 Task: Add Attachment from computer to Card Card0000000033 in Board Board0000000009 in Workspace WS0000000003 in Trello. Add Cover Purple to Card Card0000000033 in Board Board0000000009 in Workspace WS0000000003 in Trello. Add "Move Card To …" Button titled Button0000000033 to "top" of the list "To Do" to Card Card0000000033 in Board Board0000000009 in Workspace WS0000000003 in Trello. Add Description DS0000000033 to Card Card0000000033 in Board Board0000000009 in Workspace WS0000000003 in Trello. Add Comment CM0000000033 to Card Card0000000033 in Board Board0000000009 in Workspace WS0000000003 in Trello
Action: Mouse moved to (528, 27)
Screenshot: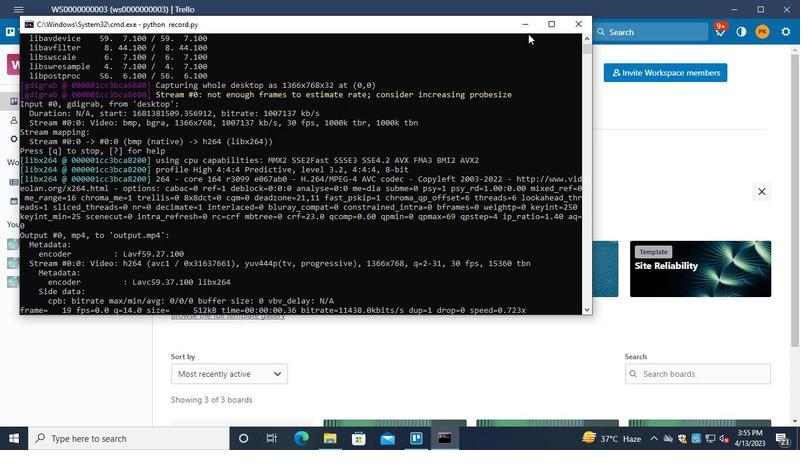 
Action: Mouse pressed left at (528, 27)
Screenshot: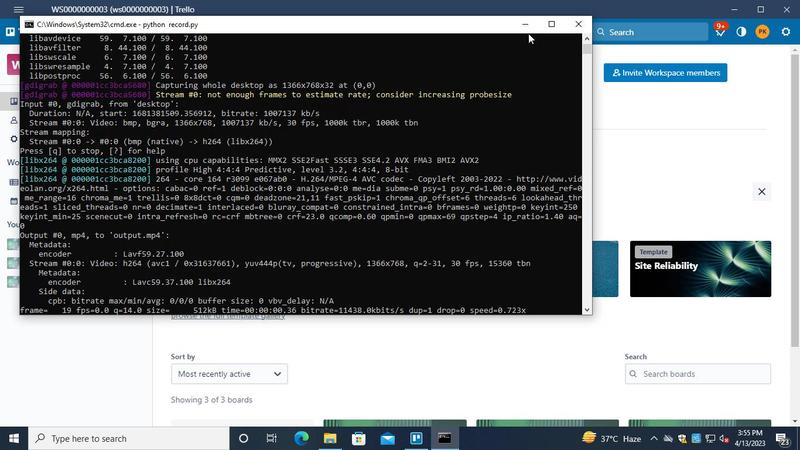 
Action: Mouse moved to (69, 284)
Screenshot: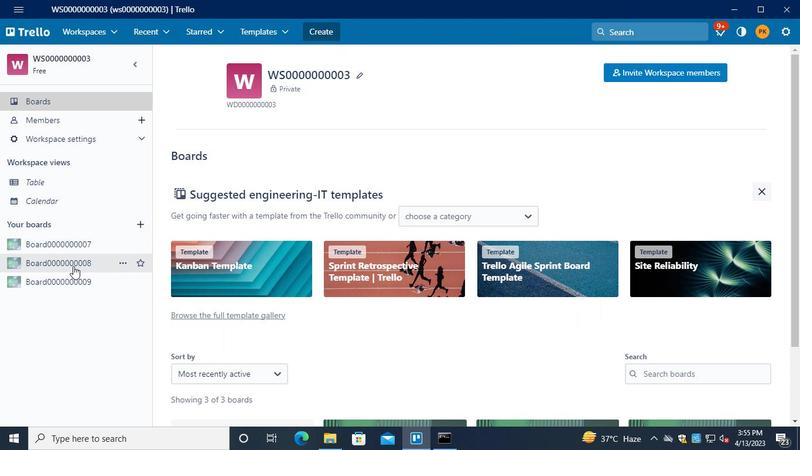 
Action: Mouse pressed left at (69, 284)
Screenshot: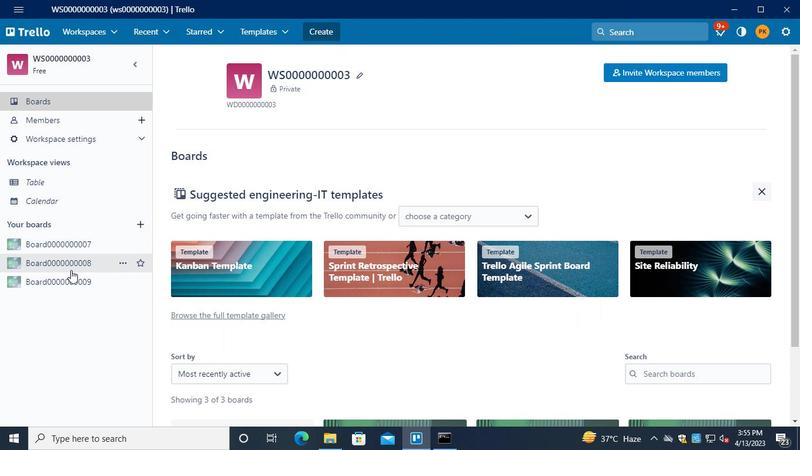 
Action: Mouse moved to (225, 145)
Screenshot: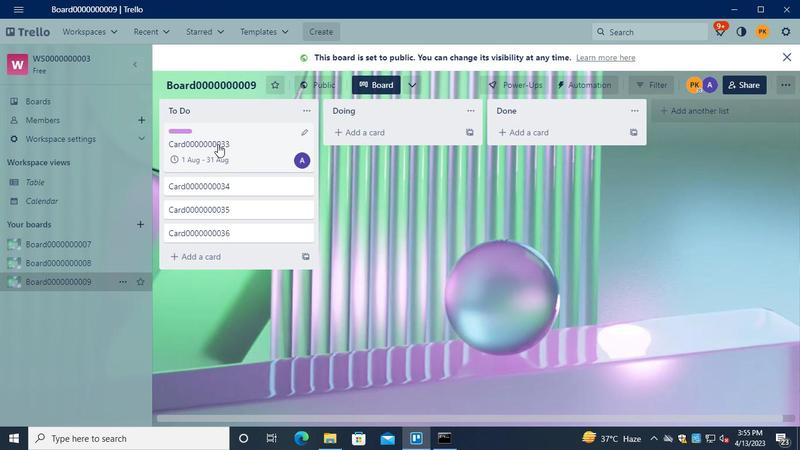
Action: Mouse pressed left at (225, 145)
Screenshot: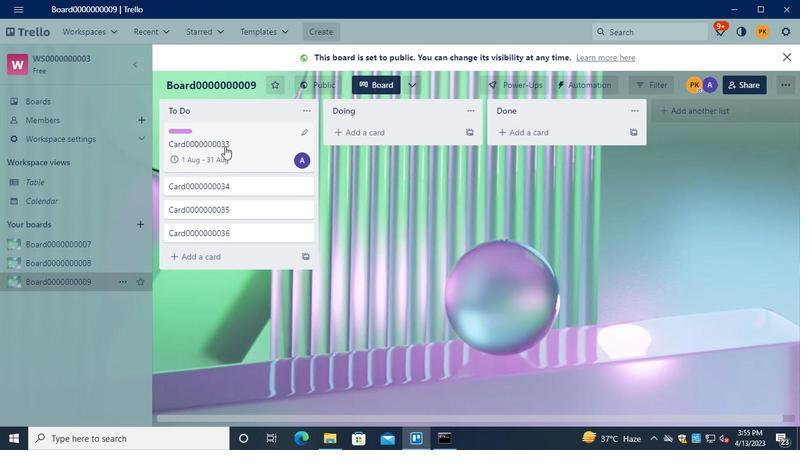 
Action: Mouse moved to (541, 240)
Screenshot: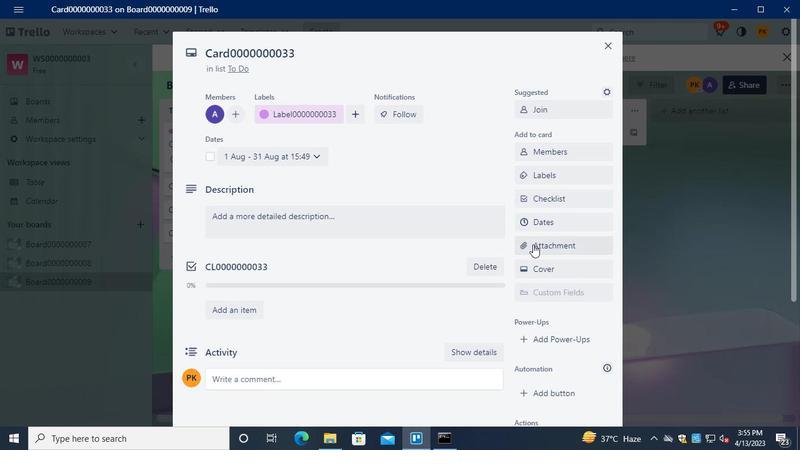 
Action: Mouse pressed left at (541, 240)
Screenshot: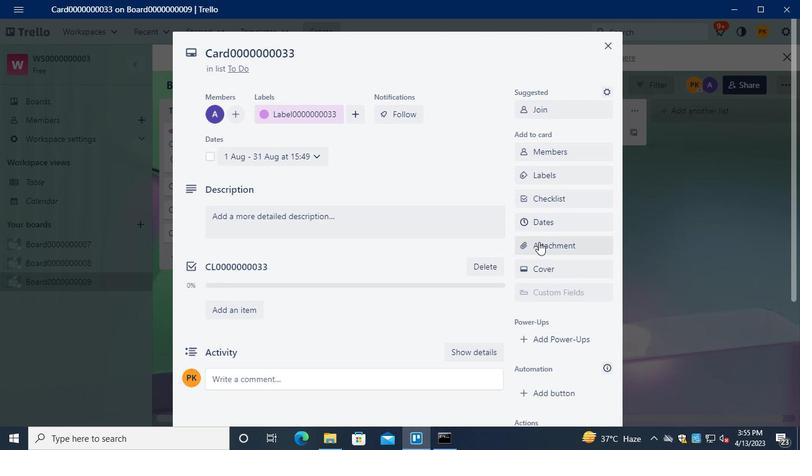 
Action: Mouse moved to (539, 99)
Screenshot: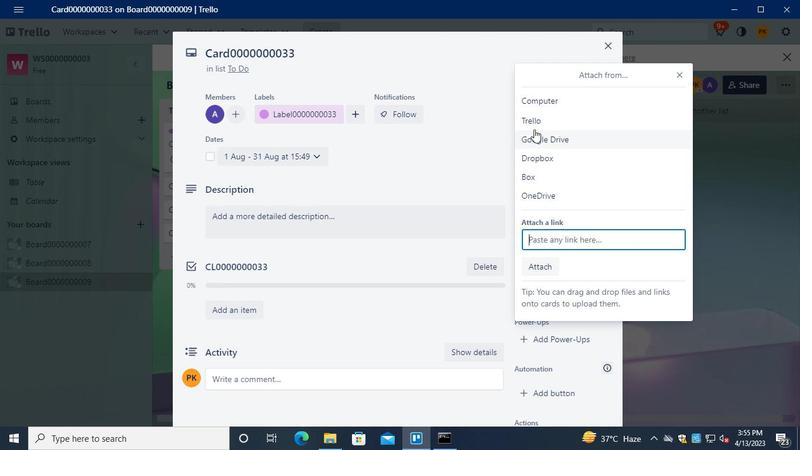 
Action: Mouse pressed left at (539, 99)
Screenshot: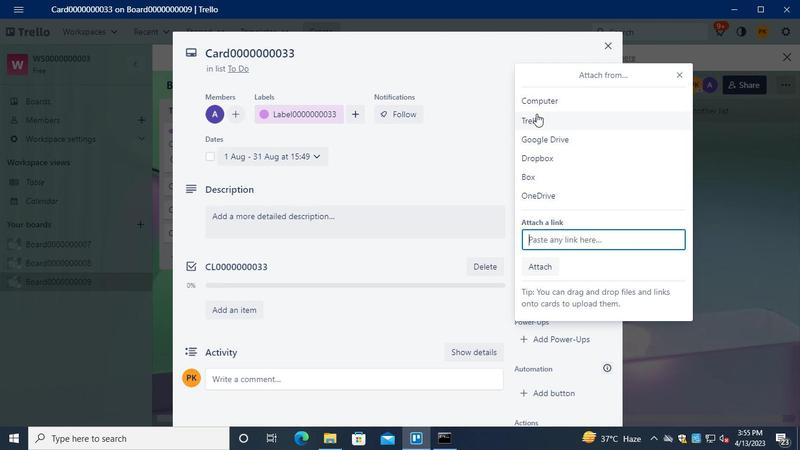 
Action: Mouse moved to (187, 87)
Screenshot: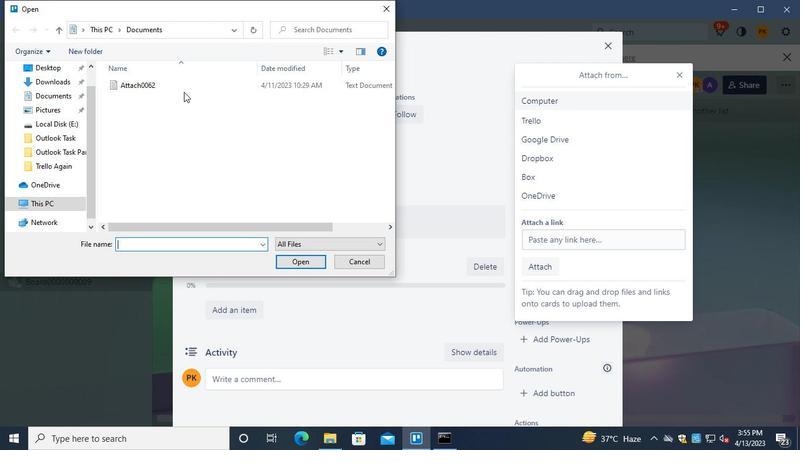 
Action: Mouse pressed left at (187, 87)
Screenshot: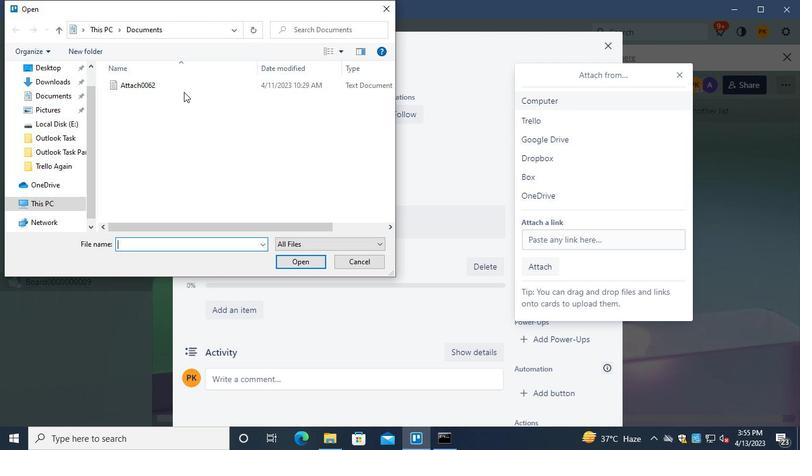 
Action: Mouse moved to (303, 263)
Screenshot: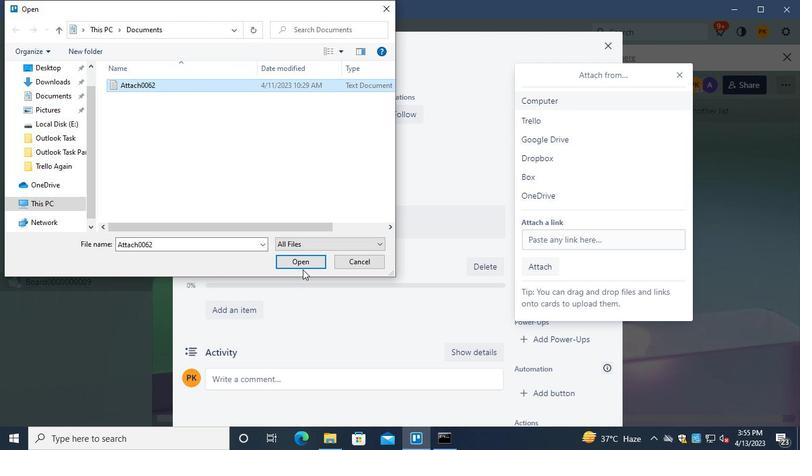 
Action: Mouse pressed left at (303, 263)
Screenshot: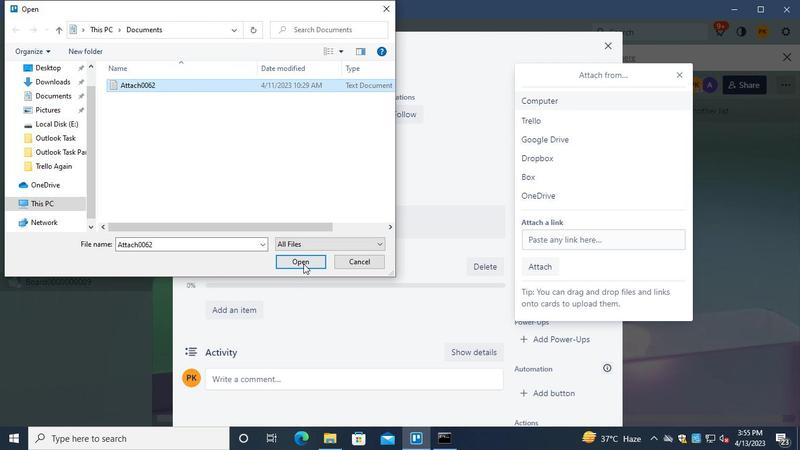 
Action: Mouse moved to (533, 266)
Screenshot: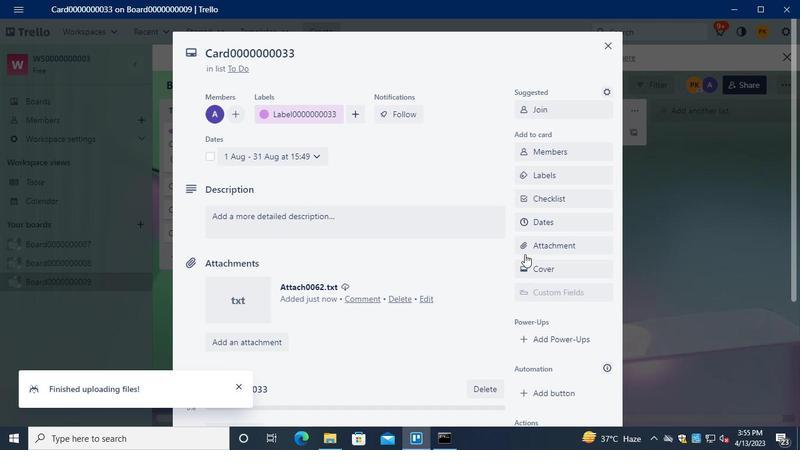 
Action: Mouse pressed left at (533, 266)
Screenshot: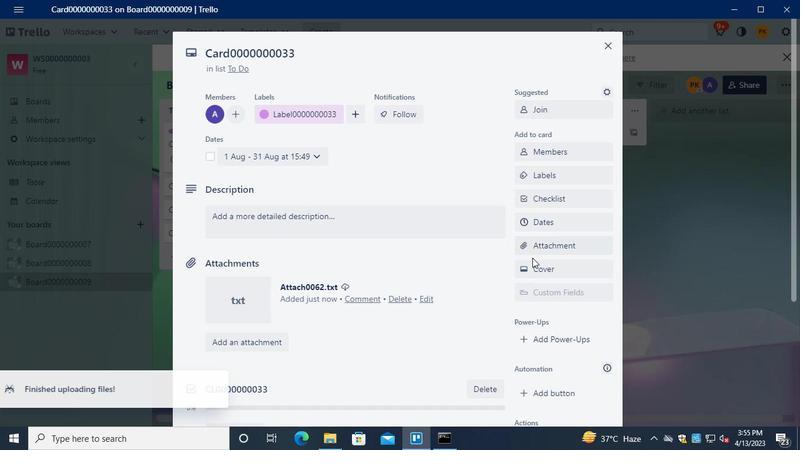 
Action: Mouse moved to (672, 192)
Screenshot: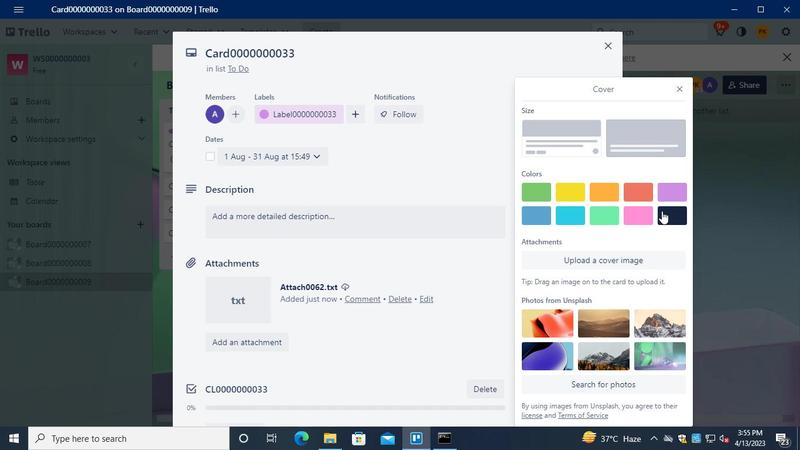 
Action: Mouse pressed left at (672, 192)
Screenshot: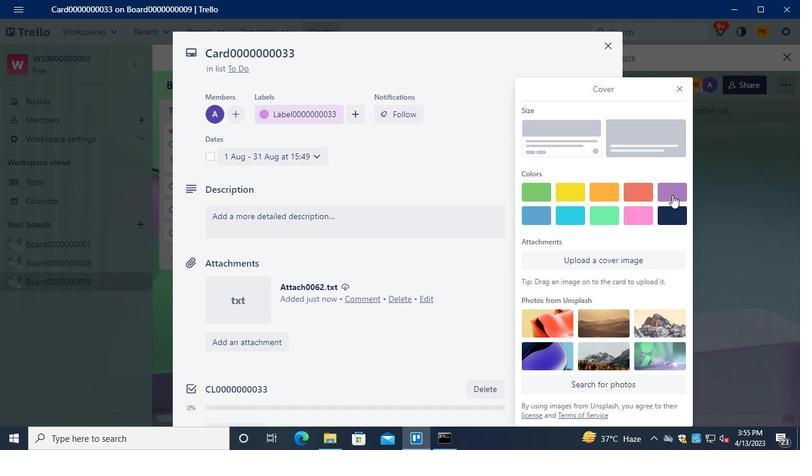 
Action: Mouse moved to (679, 66)
Screenshot: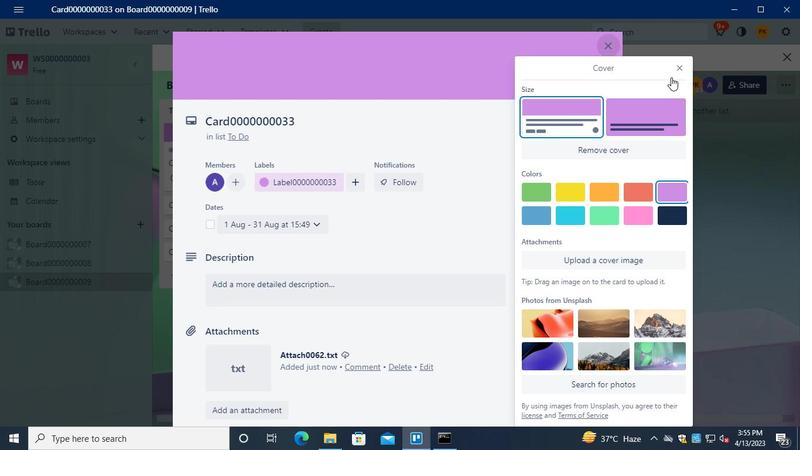 
Action: Mouse pressed left at (679, 66)
Screenshot: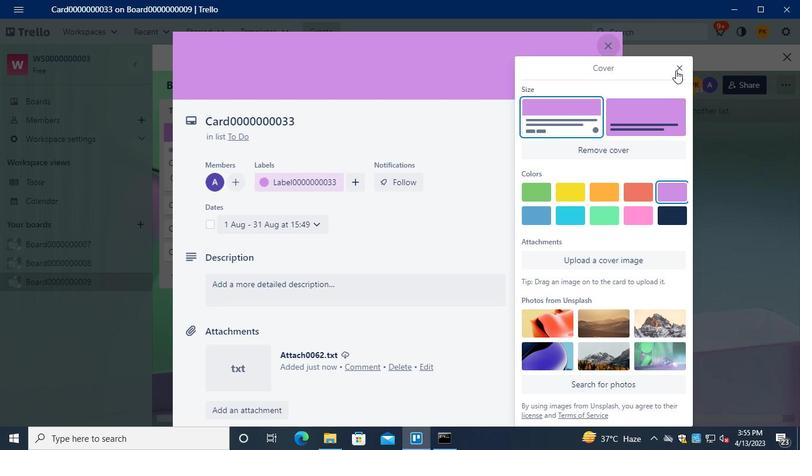 
Action: Mouse moved to (547, 320)
Screenshot: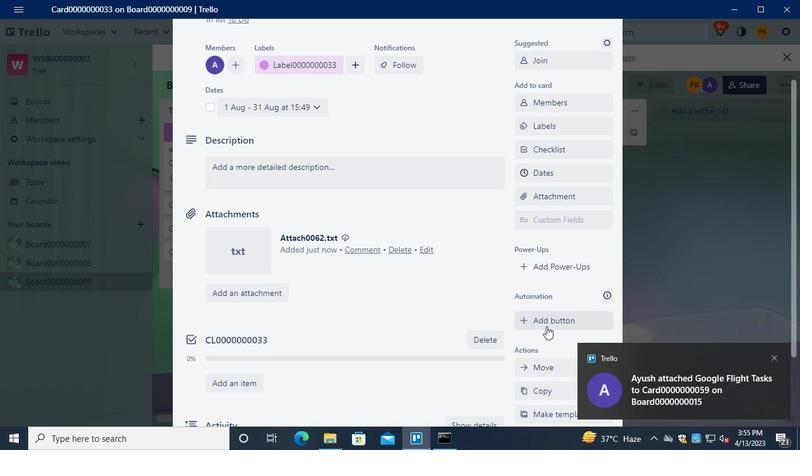 
Action: Mouse pressed left at (547, 320)
Screenshot: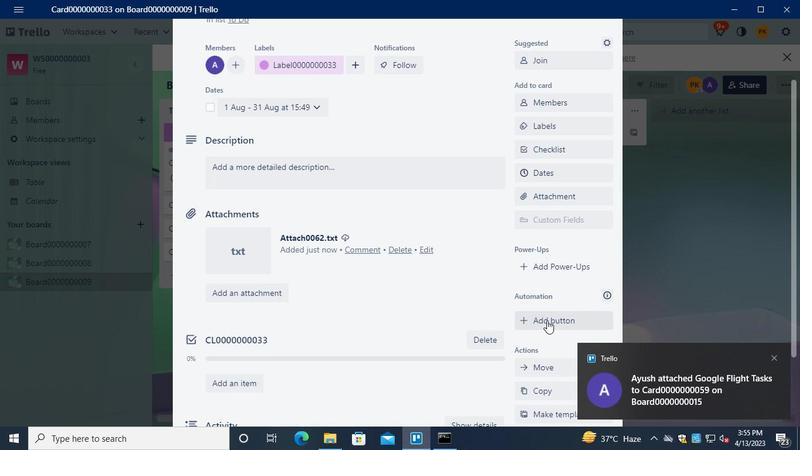 
Action: Mouse moved to (578, 108)
Screenshot: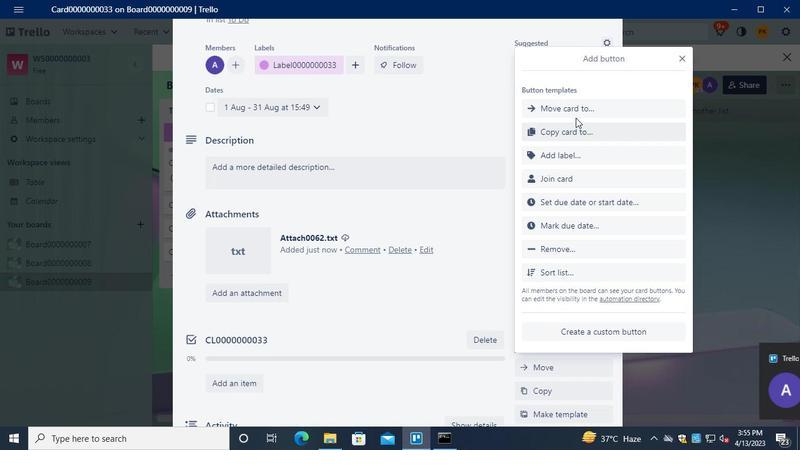 
Action: Mouse pressed left at (578, 108)
Screenshot: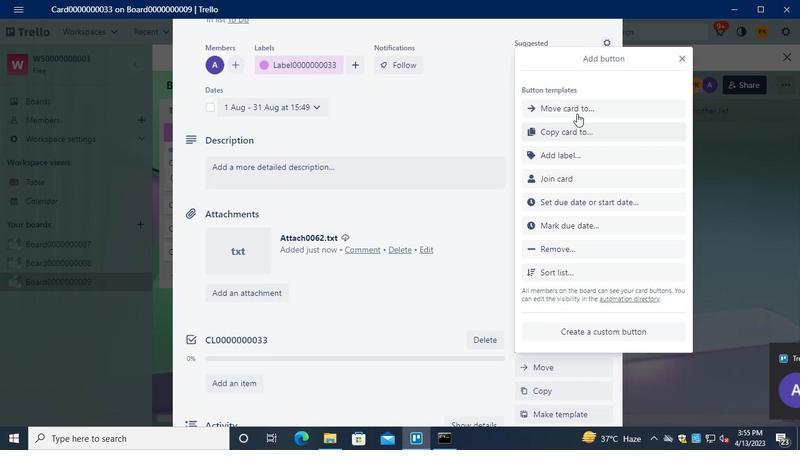 
Action: Mouse moved to (580, 125)
Screenshot: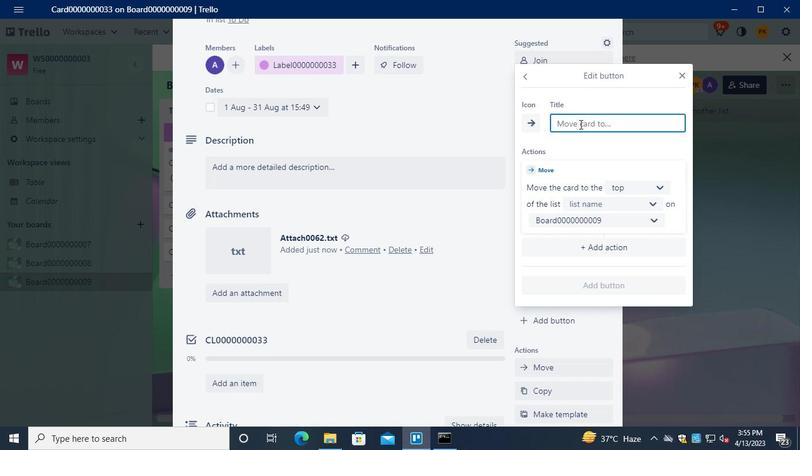 
Action: Keyboard Key.shift
Screenshot: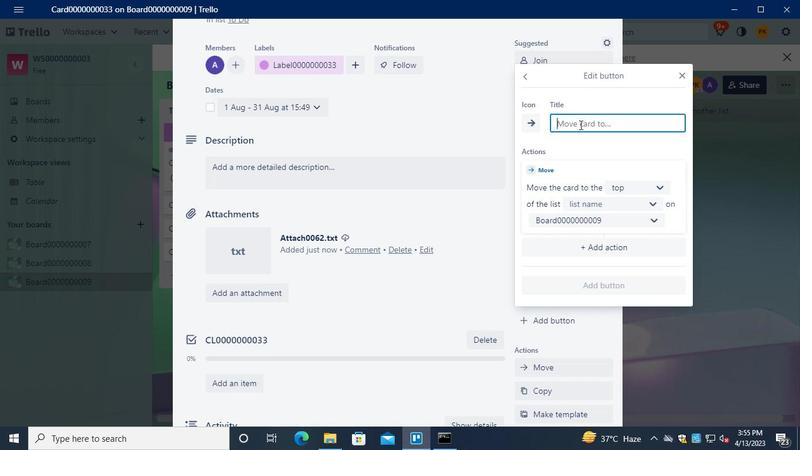 
Action: Keyboard Key.shift
Screenshot: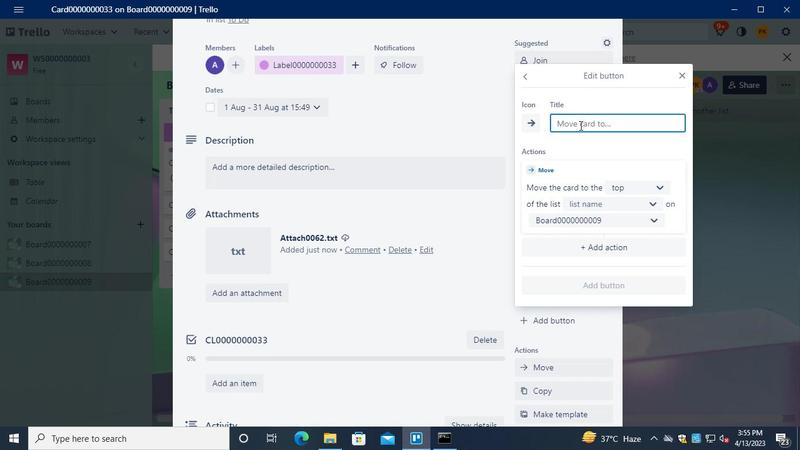 
Action: Keyboard Key.shift
Screenshot: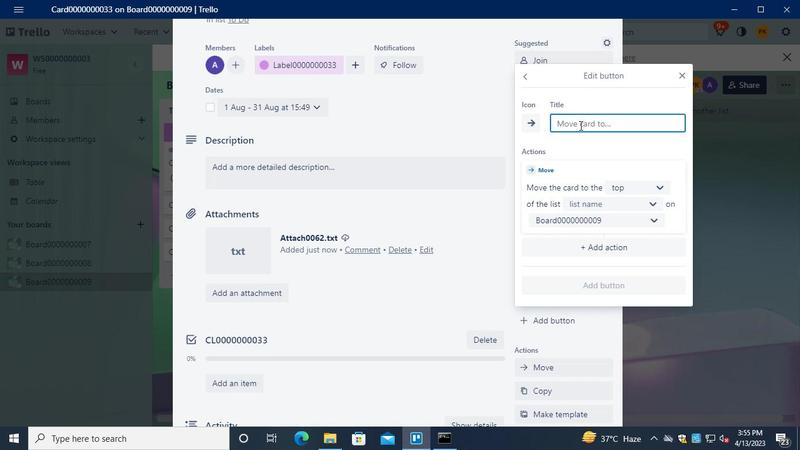 
Action: Keyboard Key.shift
Screenshot: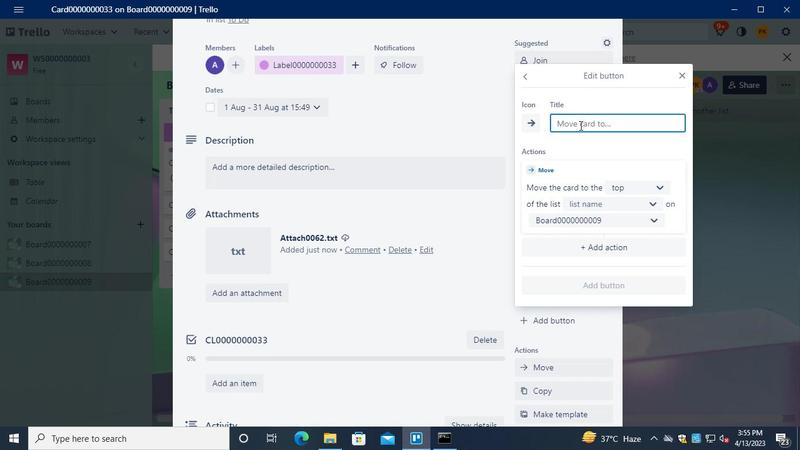 
Action: Keyboard B
Screenshot: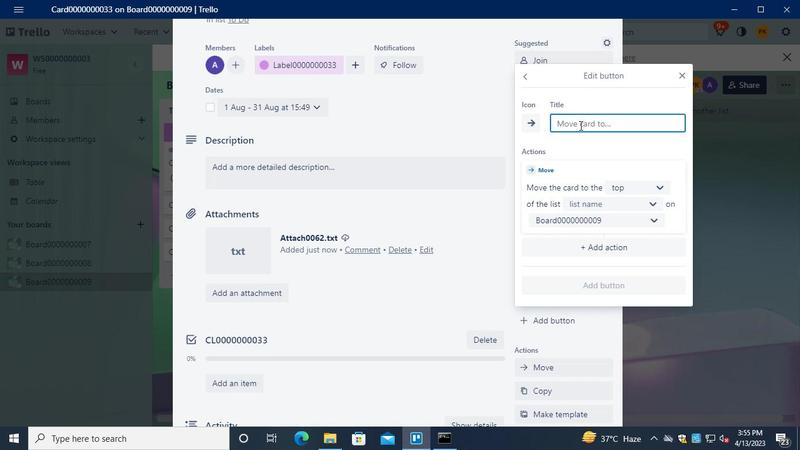 
Action: Keyboard u
Screenshot: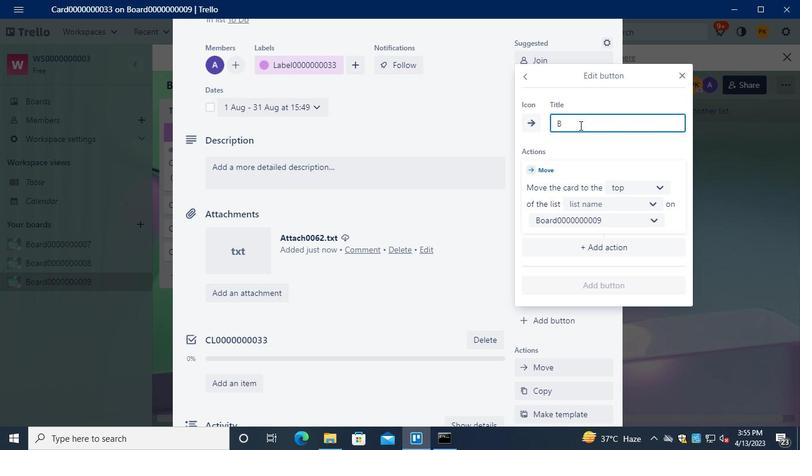 
Action: Keyboard t
Screenshot: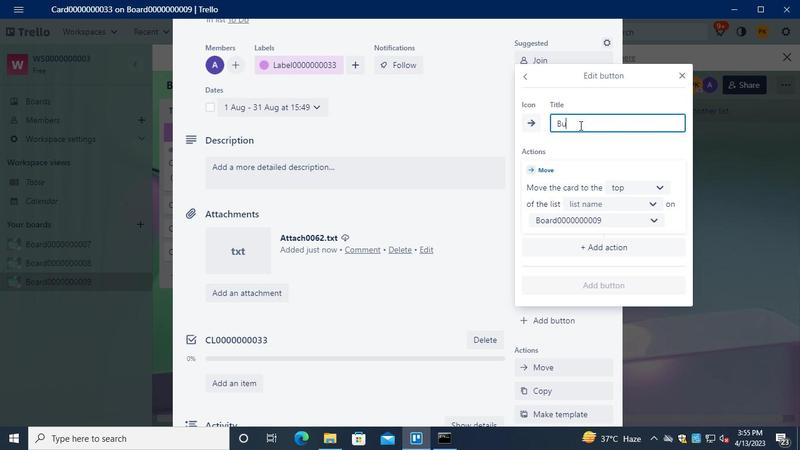 
Action: Keyboard t
Screenshot: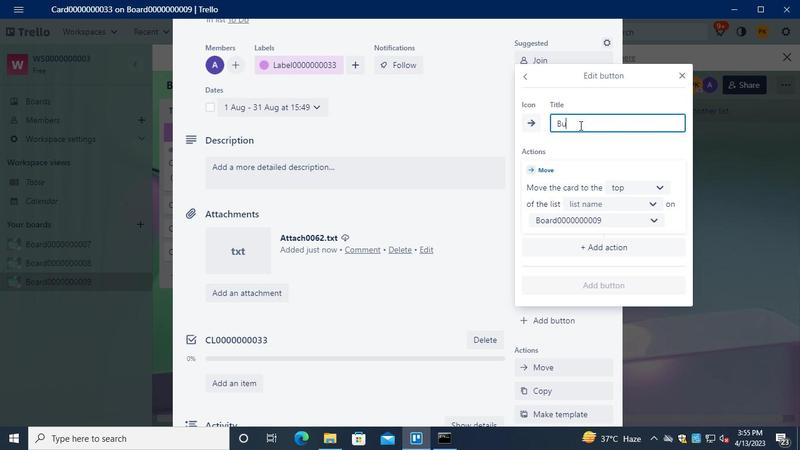 
Action: Keyboard o
Screenshot: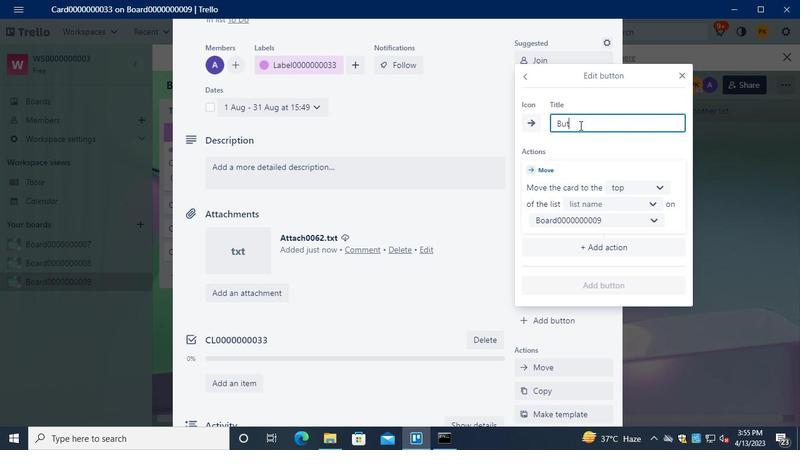 
Action: Keyboard n
Screenshot: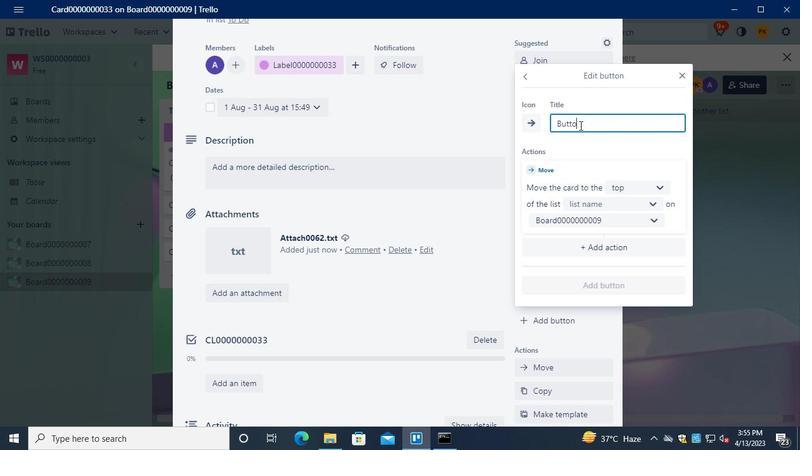 
Action: Keyboard <96>
Screenshot: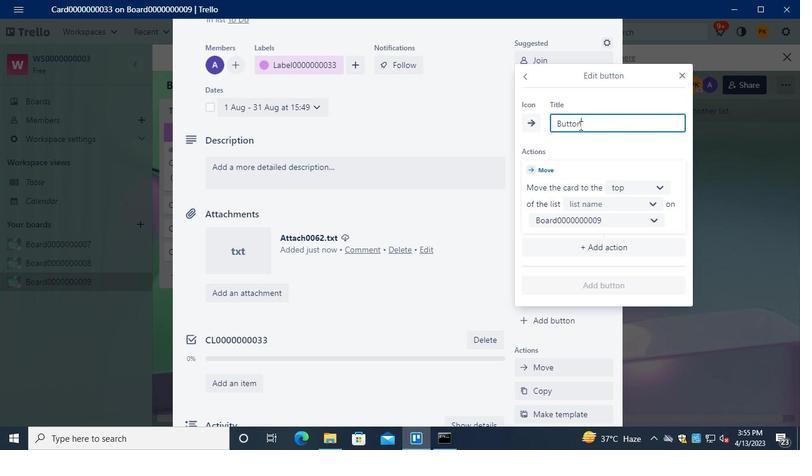 
Action: Keyboard <96>
Screenshot: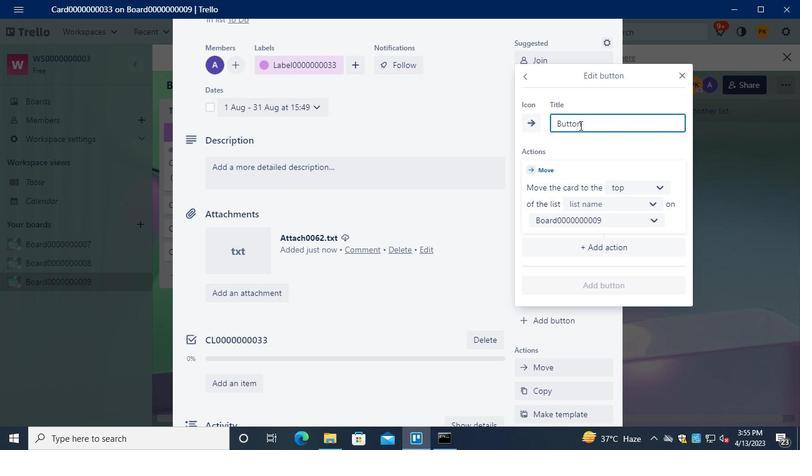 
Action: Keyboard <96>
Screenshot: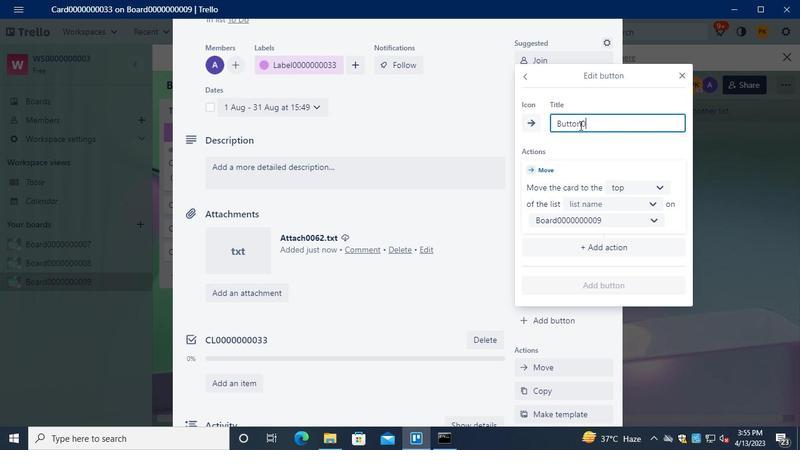 
Action: Keyboard <96>
Screenshot: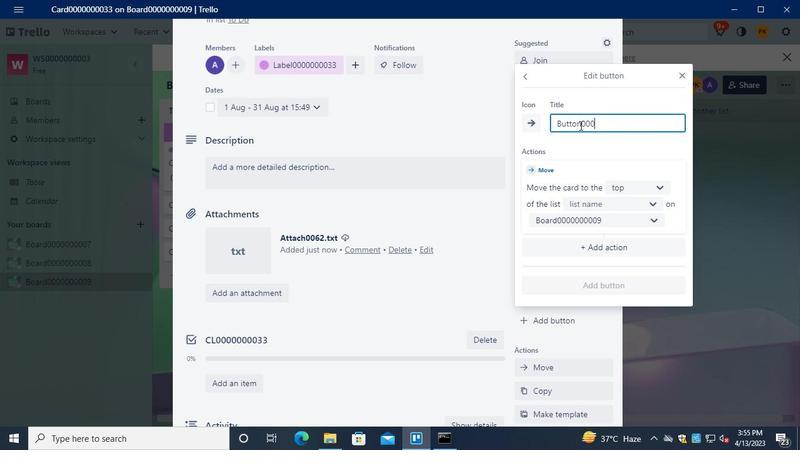 
Action: Keyboard <96>
Screenshot: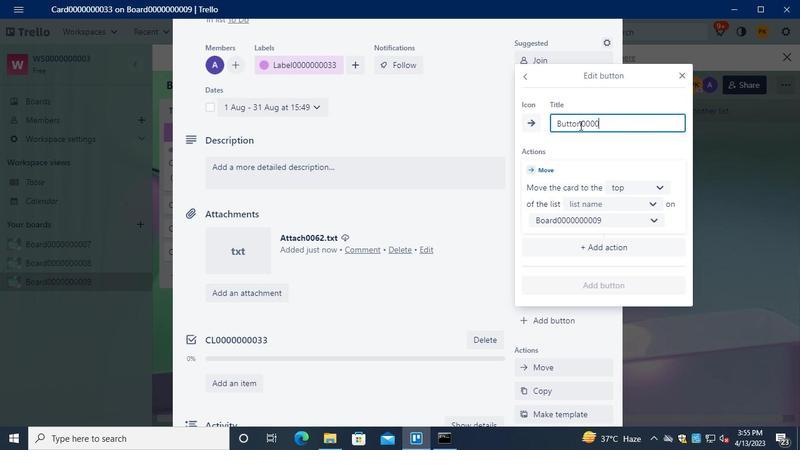 
Action: Keyboard <96>
Screenshot: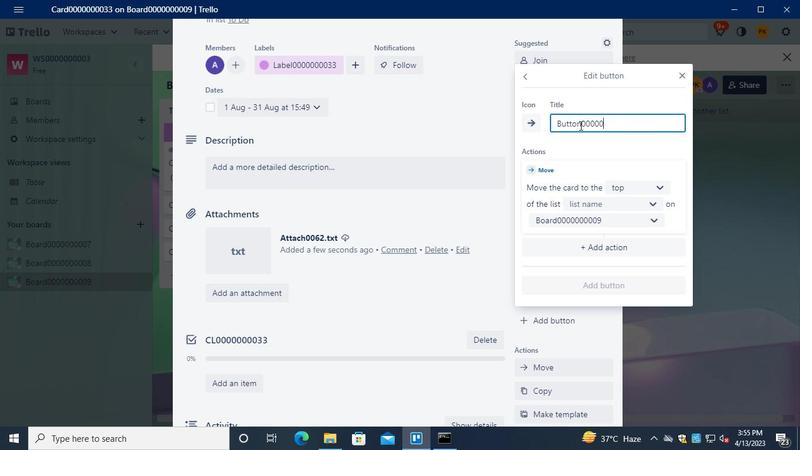 
Action: Keyboard <96>
Screenshot: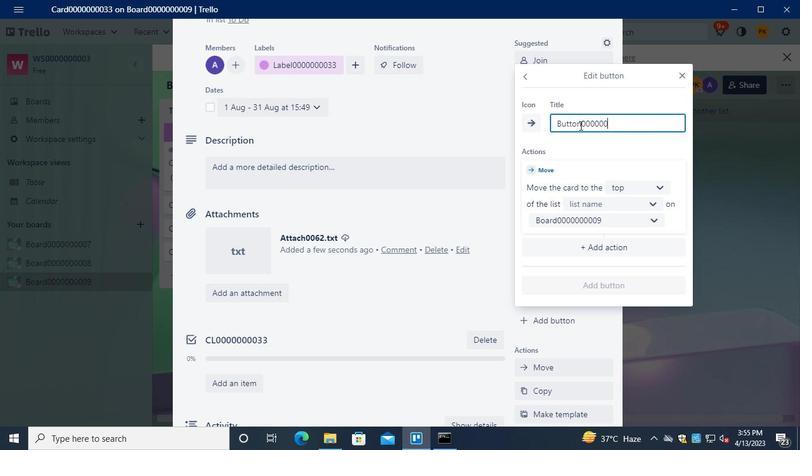 
Action: Keyboard <96>
Screenshot: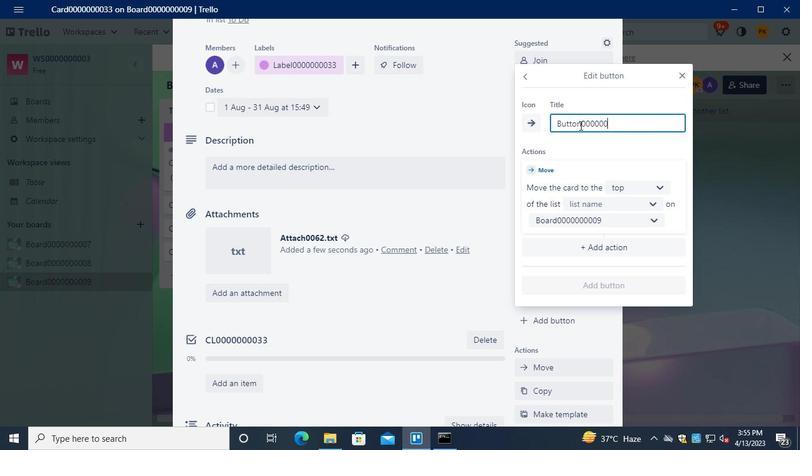 
Action: Keyboard <99>
Screenshot: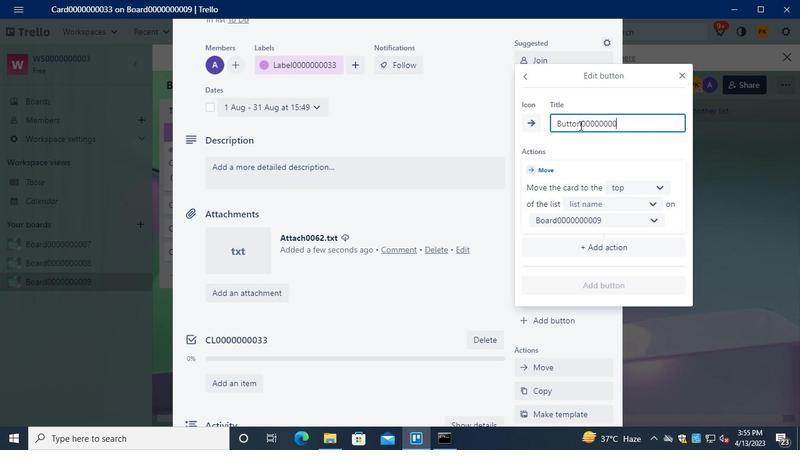 
Action: Keyboard <99>
Screenshot: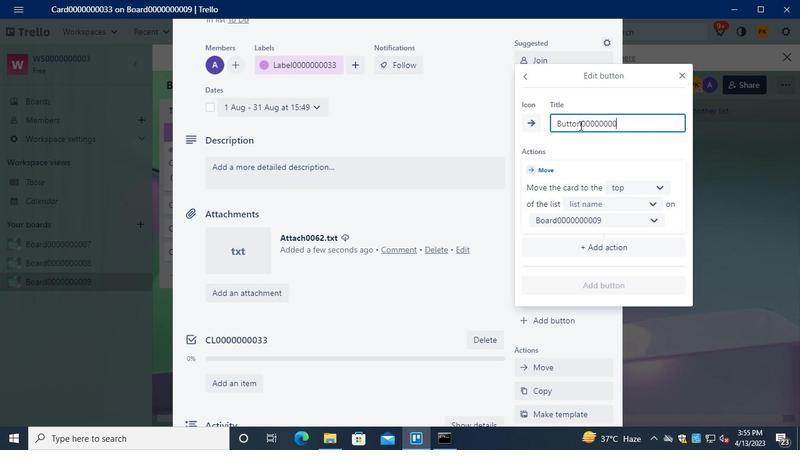 
Action: Mouse moved to (635, 199)
Screenshot: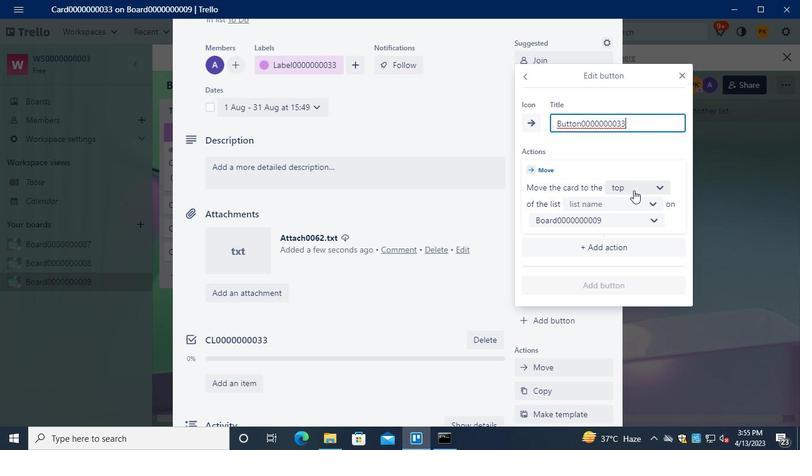 
Action: Mouse pressed left at (635, 199)
Screenshot: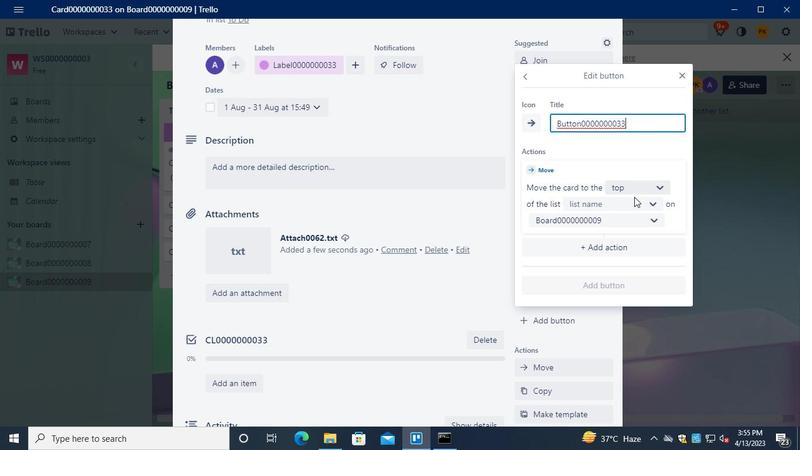 
Action: Mouse moved to (629, 224)
Screenshot: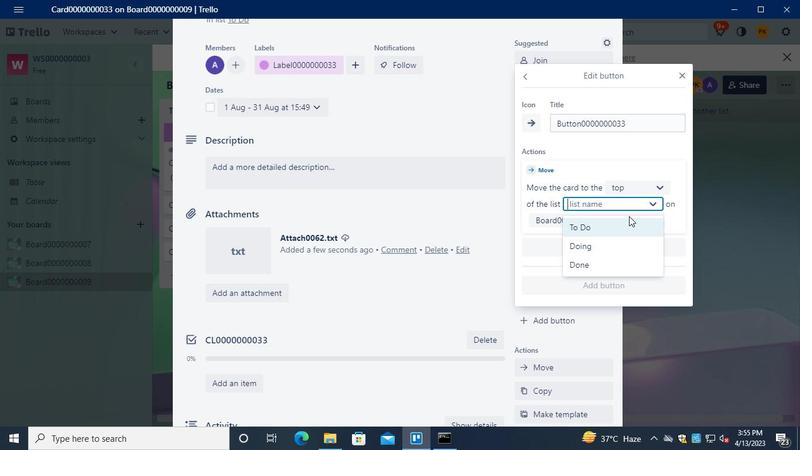 
Action: Mouse pressed left at (629, 224)
Screenshot: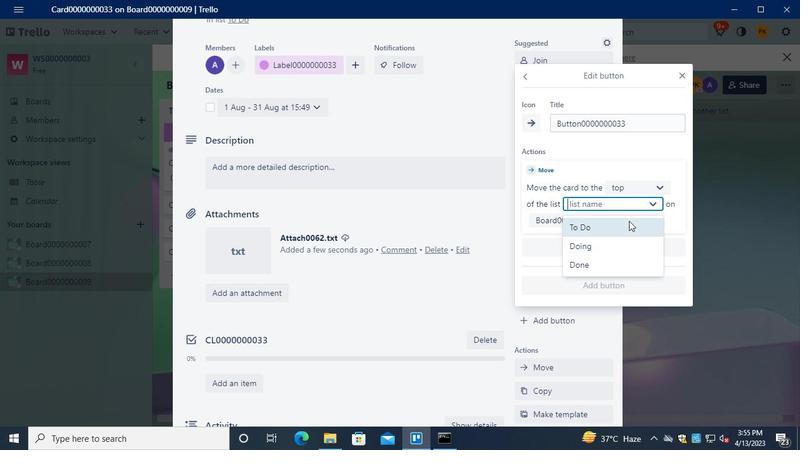 
Action: Mouse moved to (612, 282)
Screenshot: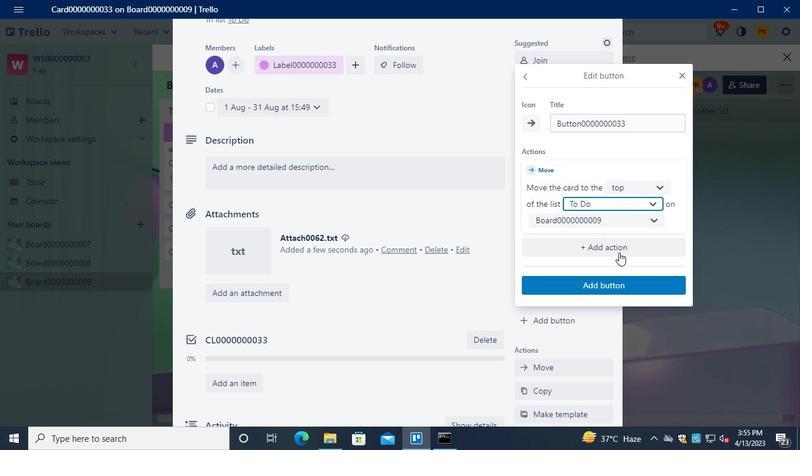 
Action: Mouse pressed left at (612, 282)
Screenshot: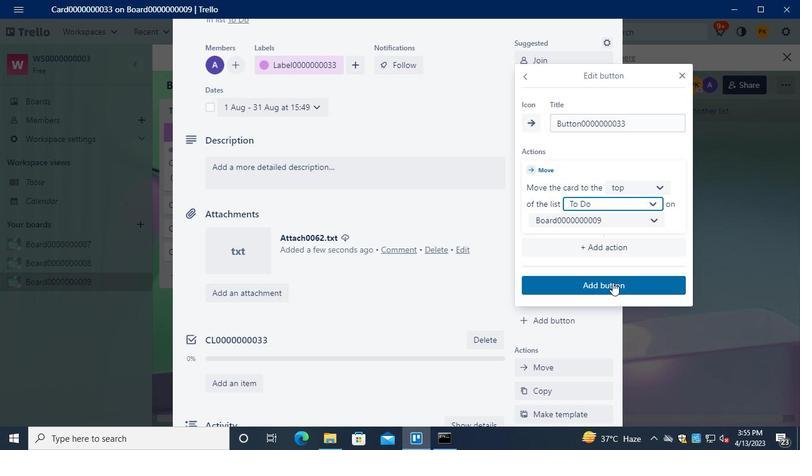 
Action: Mouse moved to (332, 148)
Screenshot: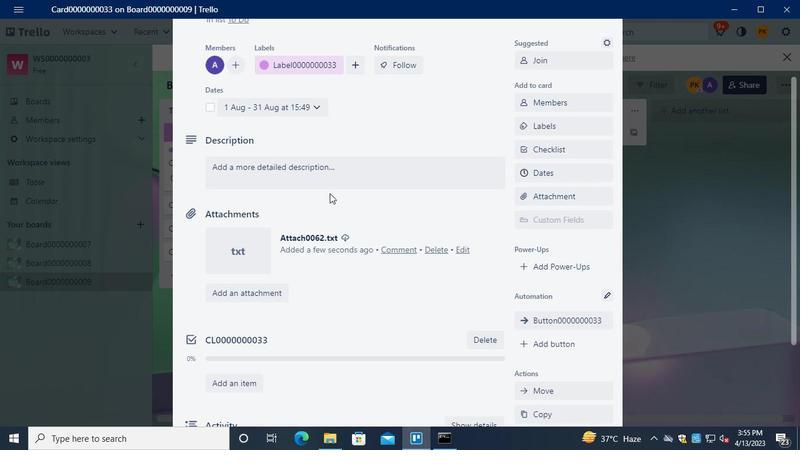 
Action: Mouse pressed left at (332, 148)
Screenshot: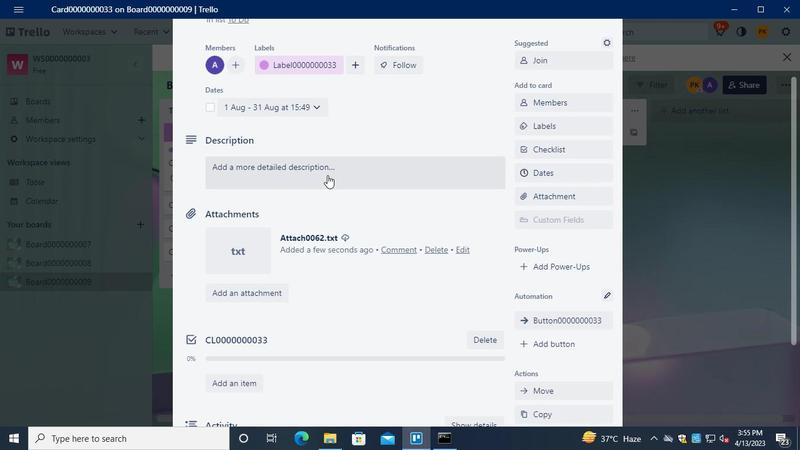 
Action: Mouse moved to (327, 170)
Screenshot: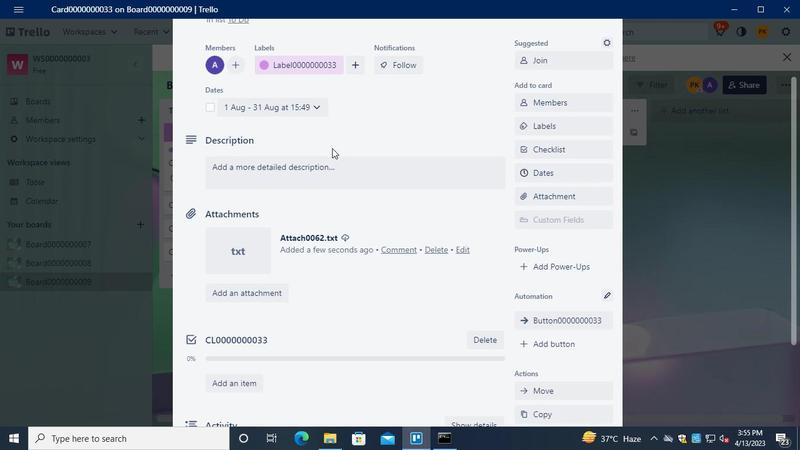 
Action: Mouse pressed left at (327, 170)
Screenshot: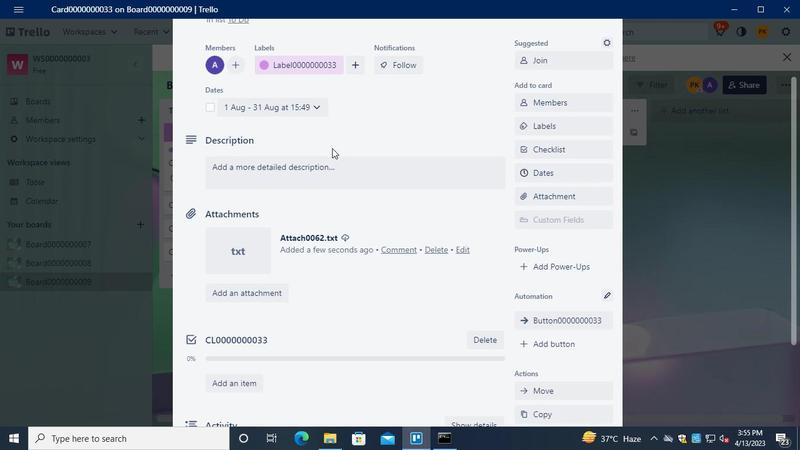 
Action: Keyboard Key.shift
Screenshot: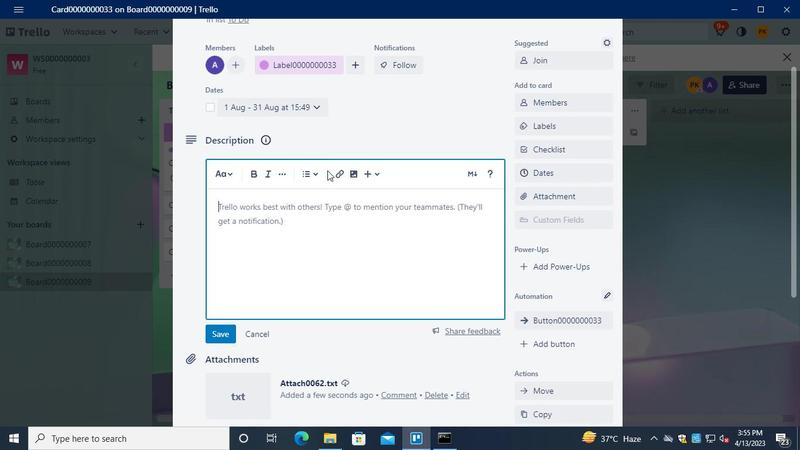 
Action: Keyboard D
Screenshot: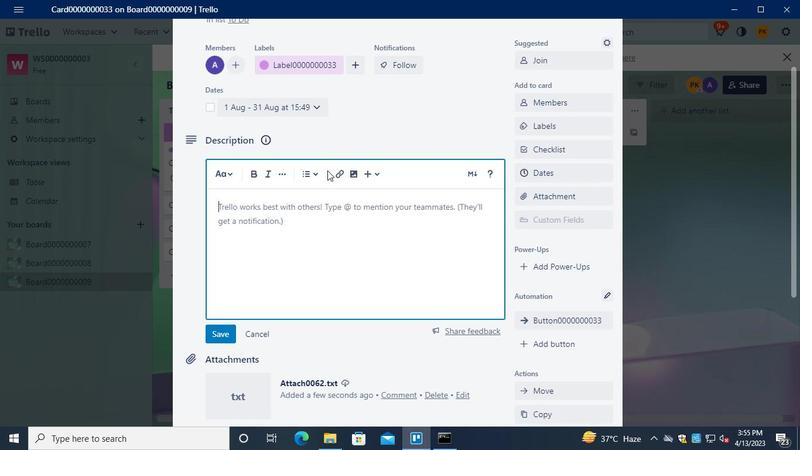 
Action: Keyboard S
Screenshot: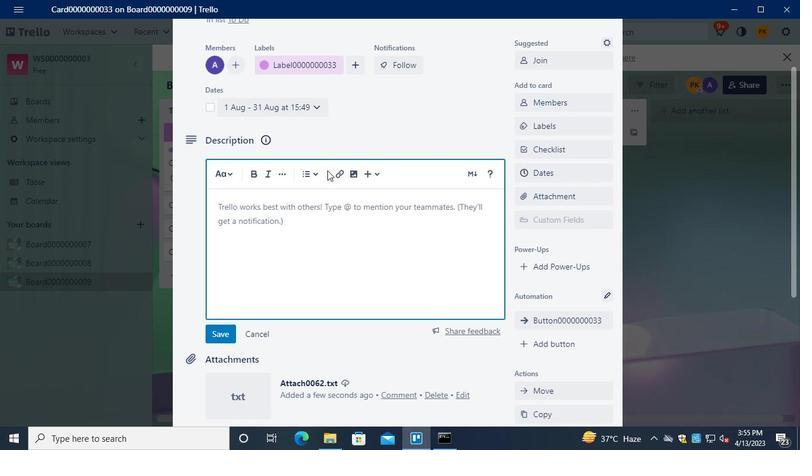 
Action: Keyboard <96>
Screenshot: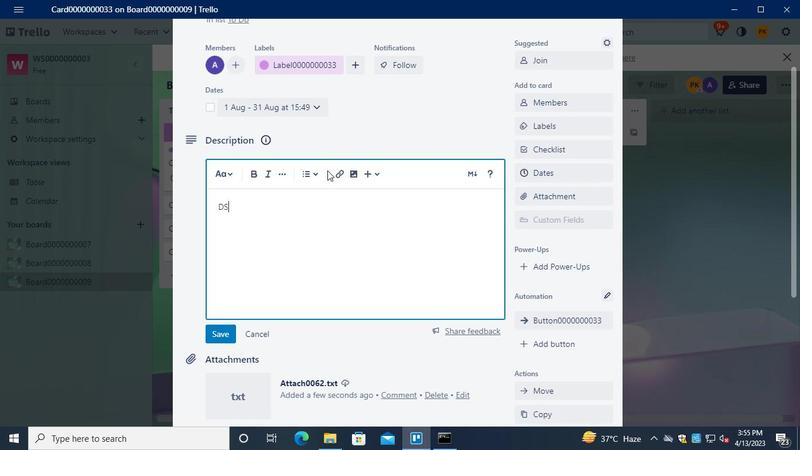 
Action: Keyboard <96>
Screenshot: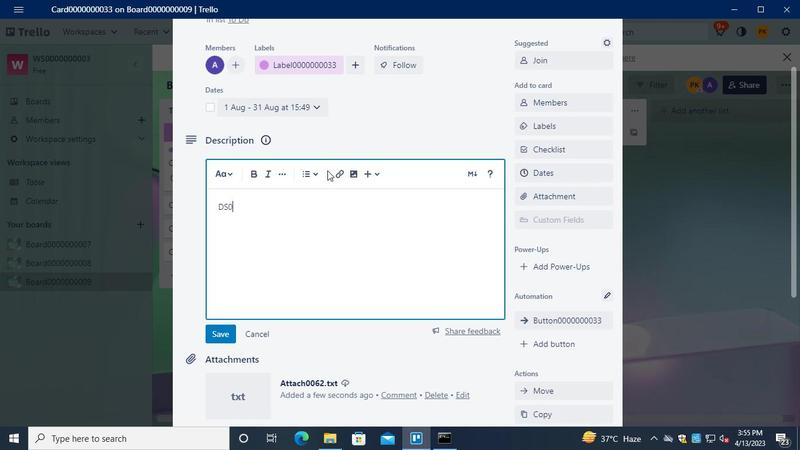 
Action: Keyboard <96>
Screenshot: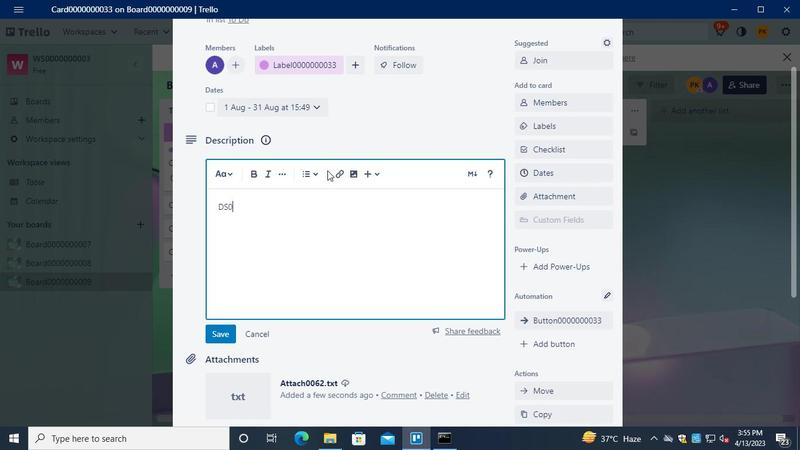 
Action: Keyboard <96>
Screenshot: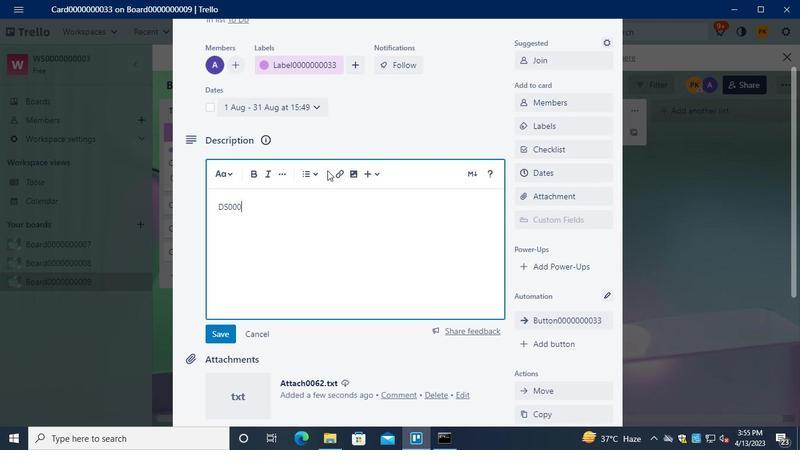 
Action: Keyboard <96>
Screenshot: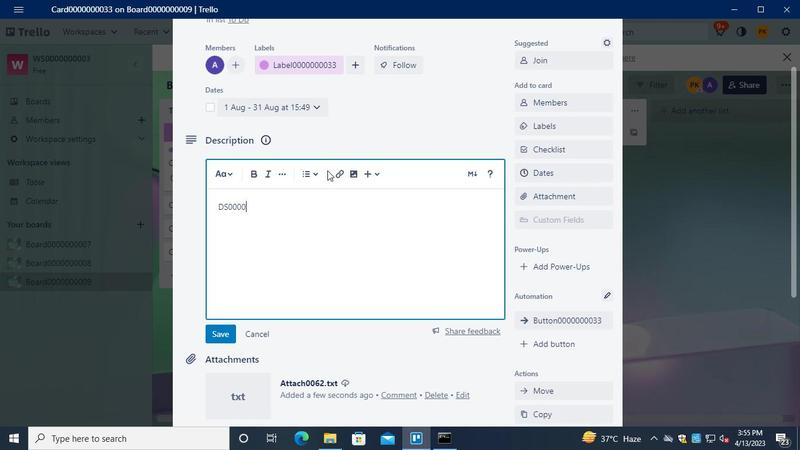 
Action: Keyboard <96>
Screenshot: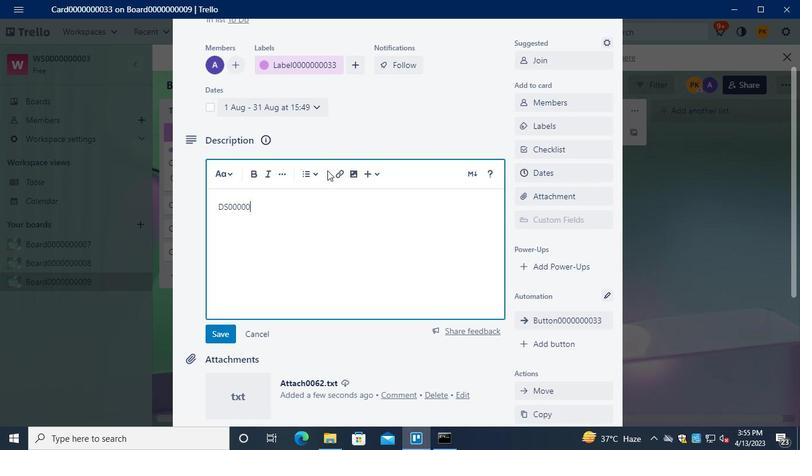 
Action: Keyboard <96>
Screenshot: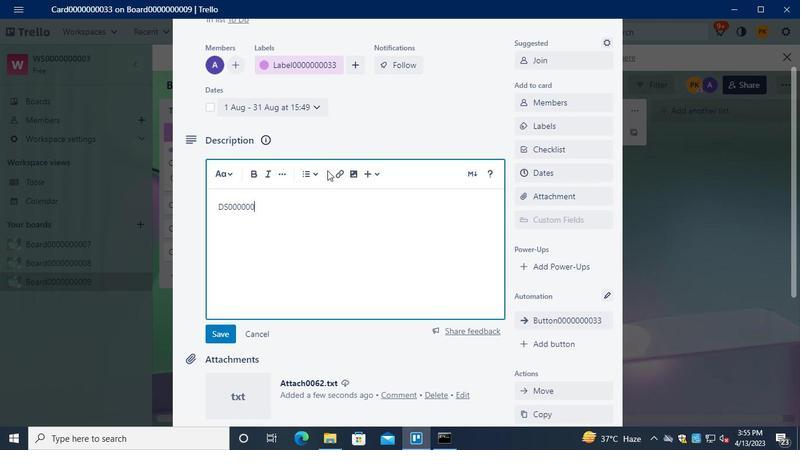 
Action: Keyboard <96>
Screenshot: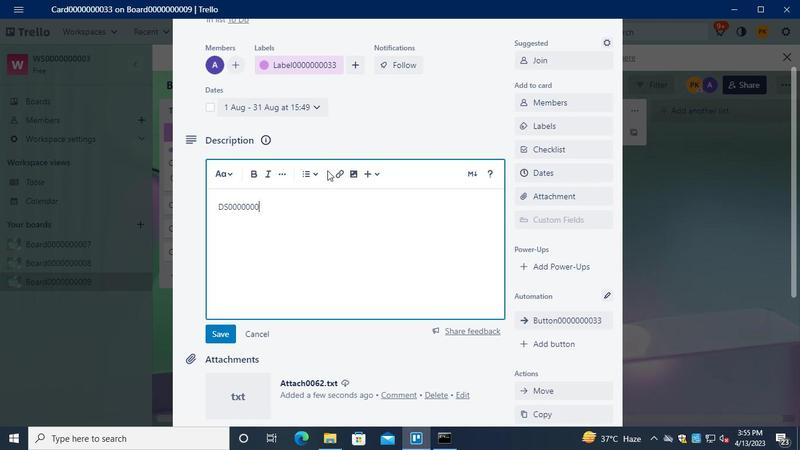 
Action: Keyboard <99>
Screenshot: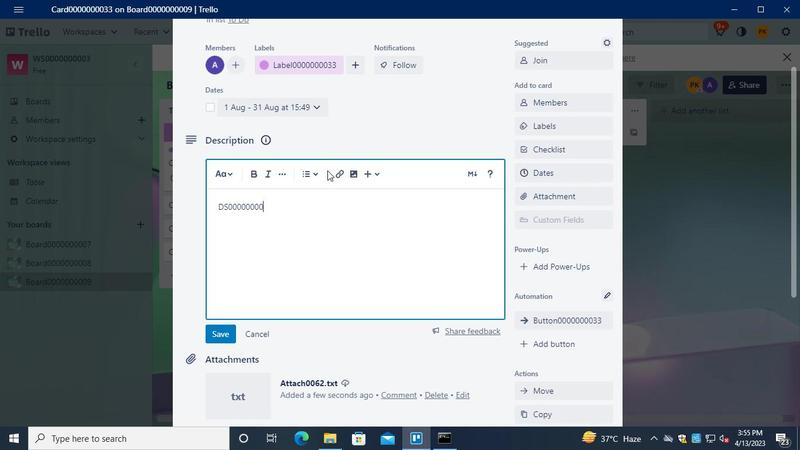 
Action: Keyboard <99>
Screenshot: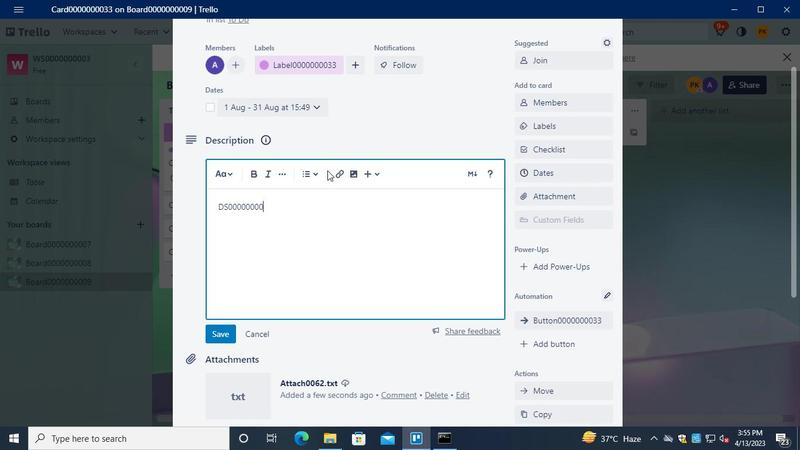 
Action: Mouse moved to (240, 334)
Screenshot: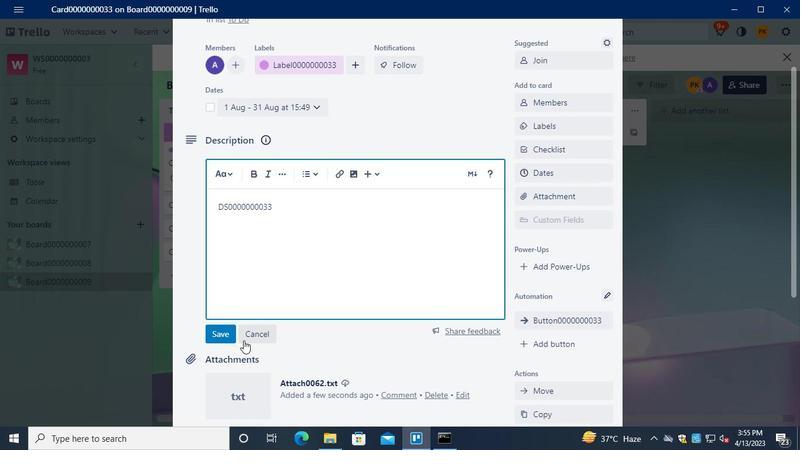 
Action: Mouse pressed left at (240, 334)
Screenshot: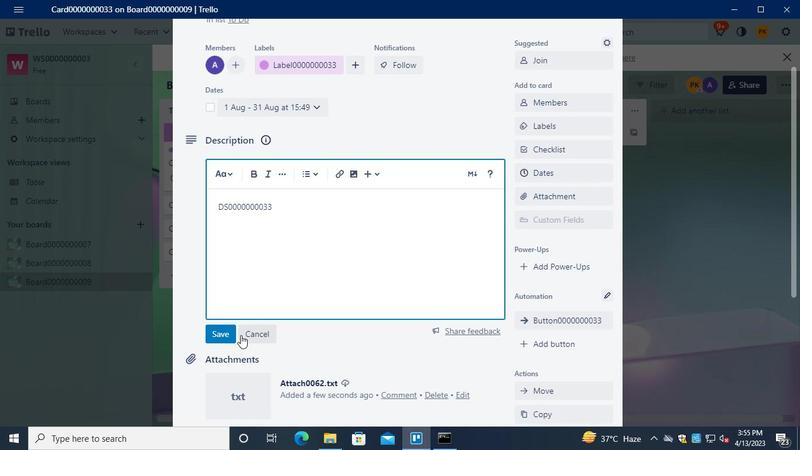 
Action: Mouse moved to (264, 164)
Screenshot: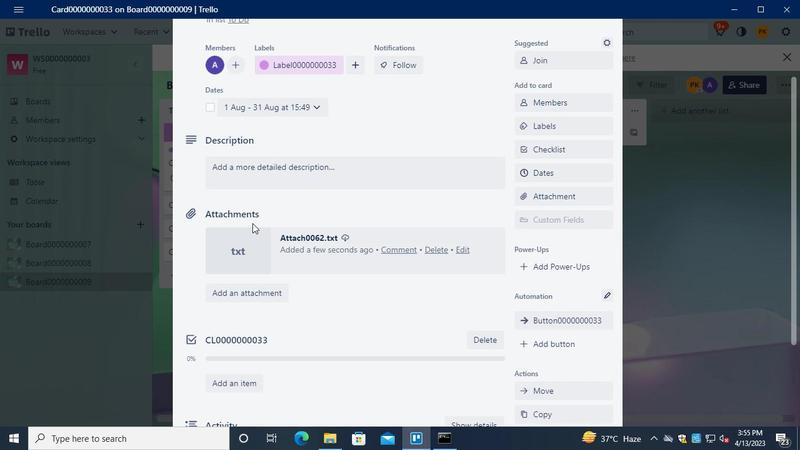 
Action: Mouse pressed left at (264, 164)
Screenshot: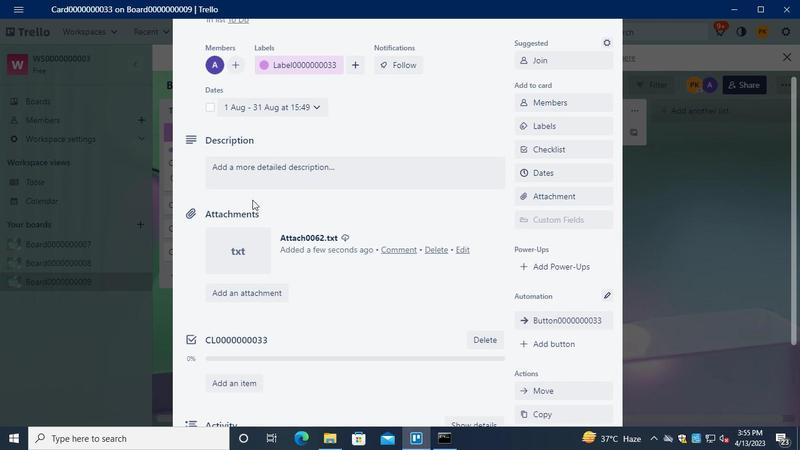 
Action: Keyboard Key.shift
Screenshot: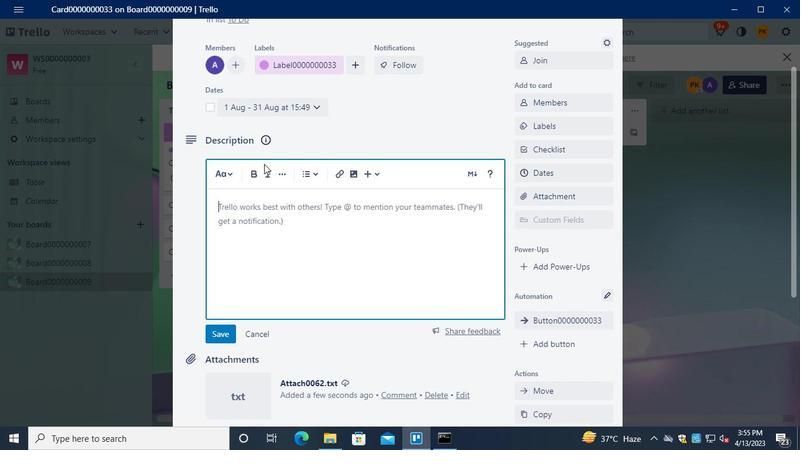 
Action: Keyboard D
Screenshot: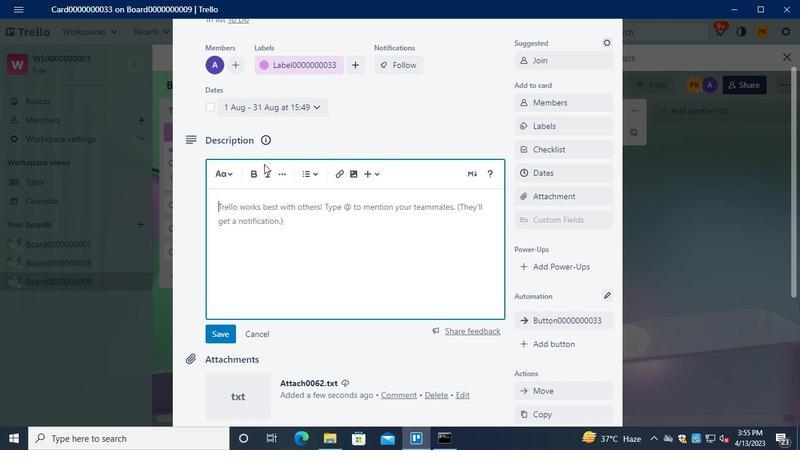 
Action: Keyboard S
Screenshot: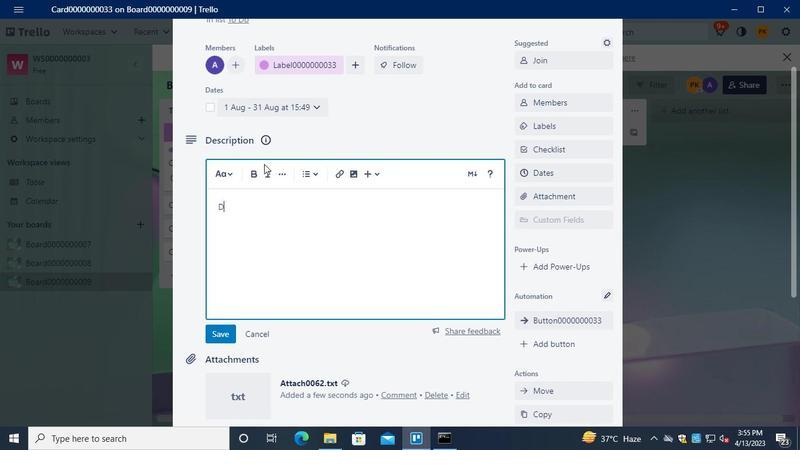 
Action: Keyboard <96>
Screenshot: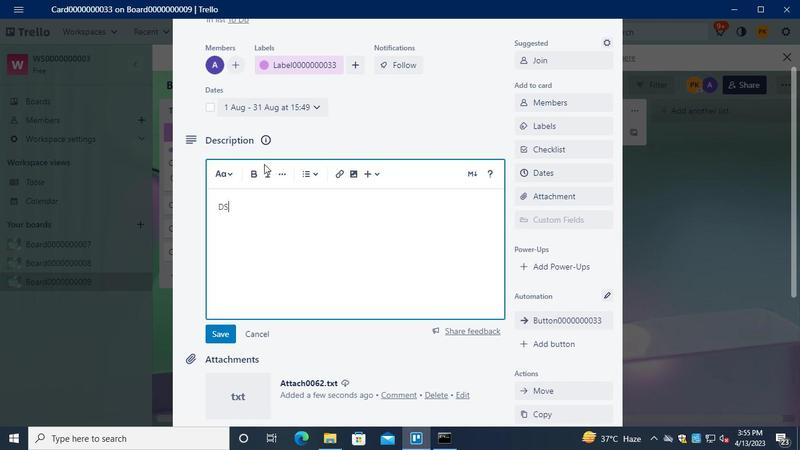 
Action: Keyboard <96>
Screenshot: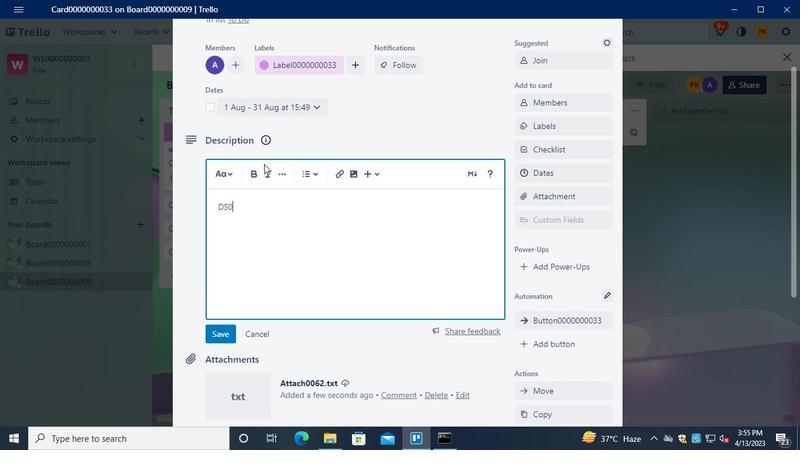 
Action: Keyboard <96>
Screenshot: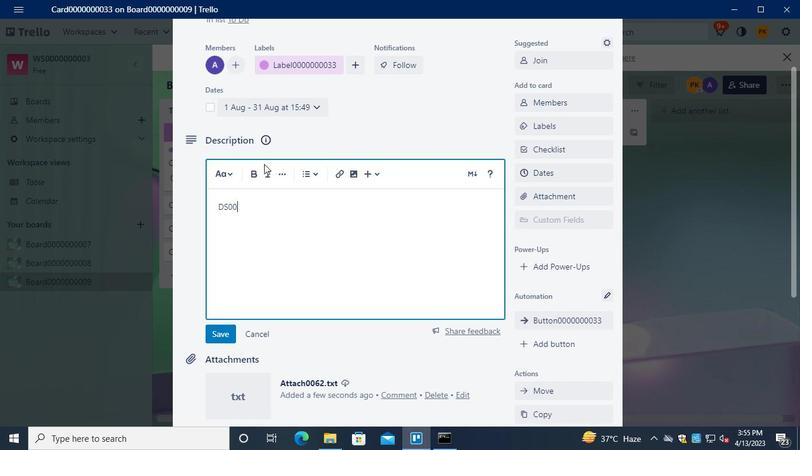 
Action: Keyboard <96>
Screenshot: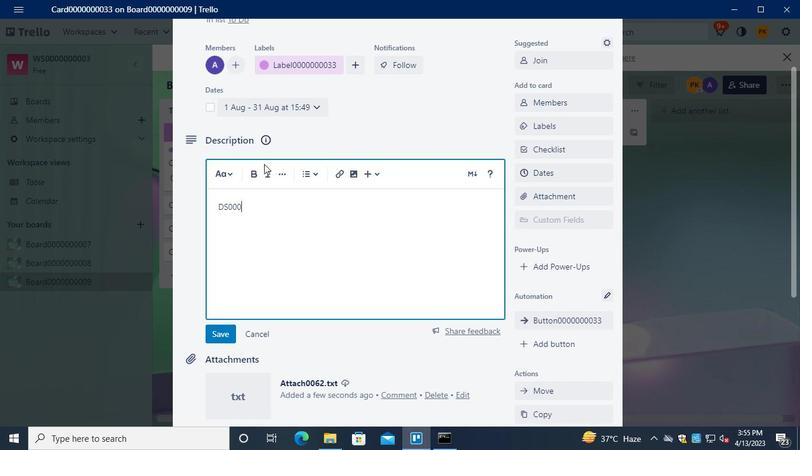 
Action: Keyboard <96>
Screenshot: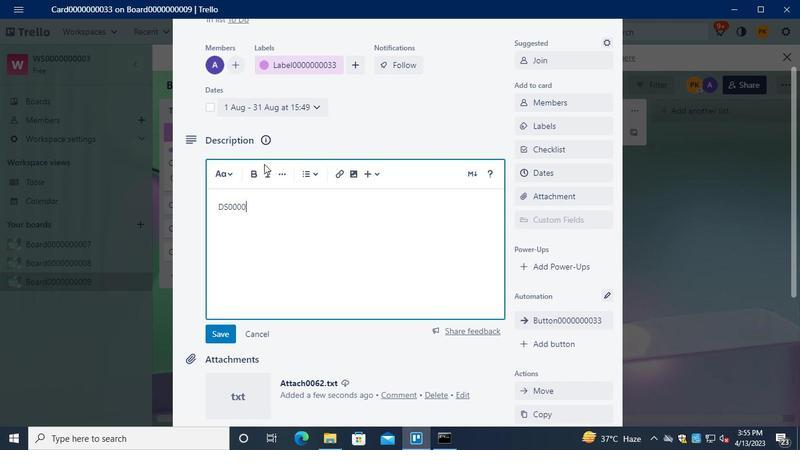 
Action: Keyboard <96>
Screenshot: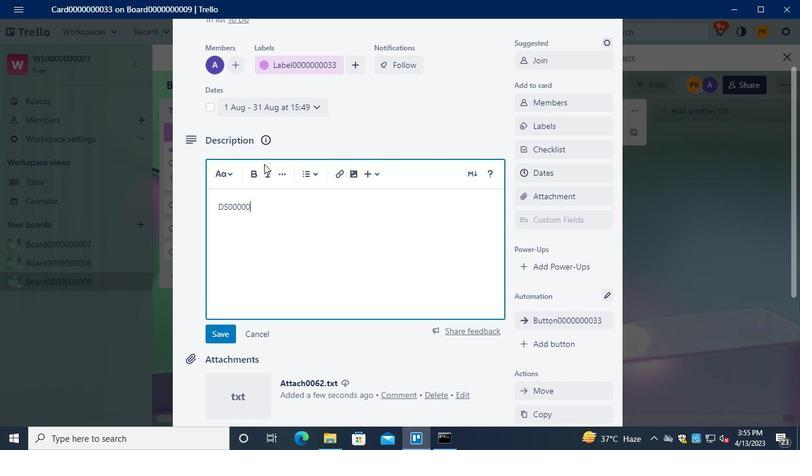 
Action: Keyboard <96>
Screenshot: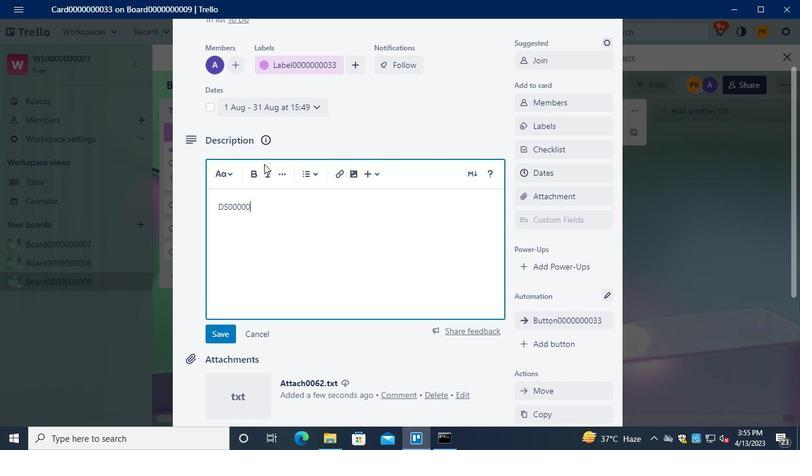 
Action: Keyboard <96>
Screenshot: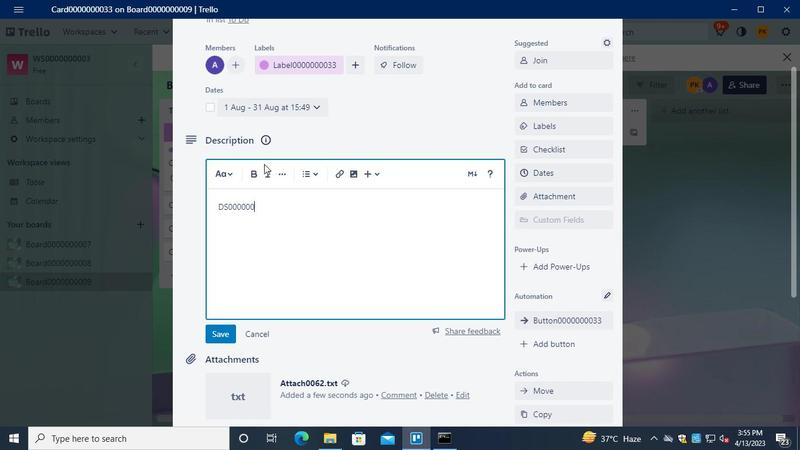 
Action: Keyboard <99>
Screenshot: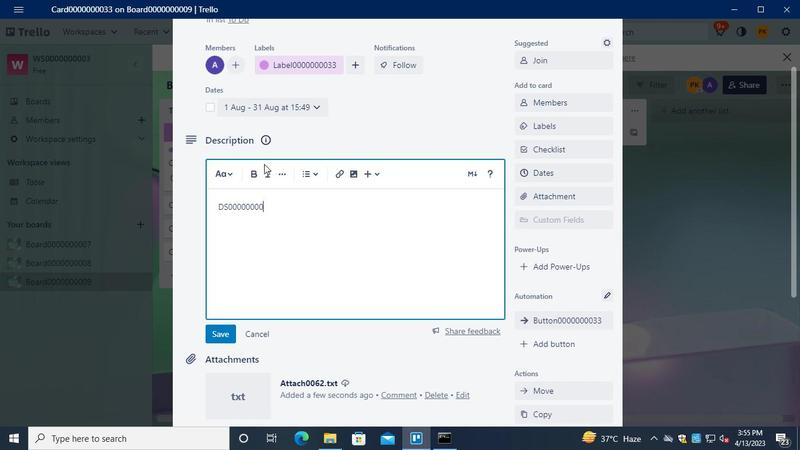 
Action: Keyboard <99>
Screenshot: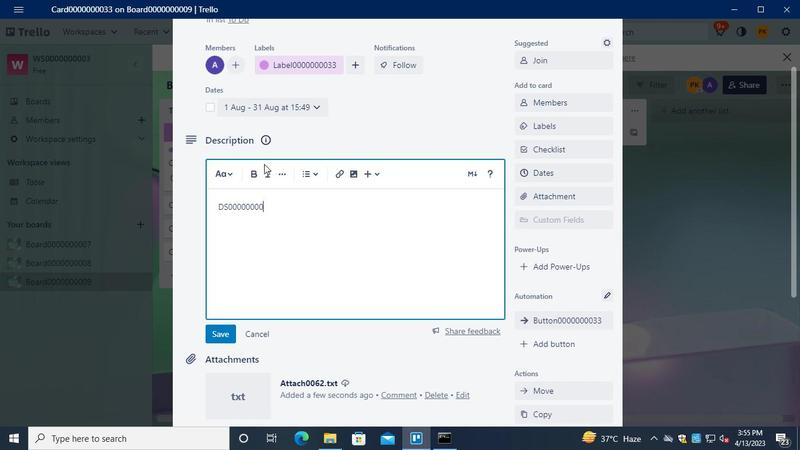 
Action: Mouse moved to (211, 325)
Screenshot: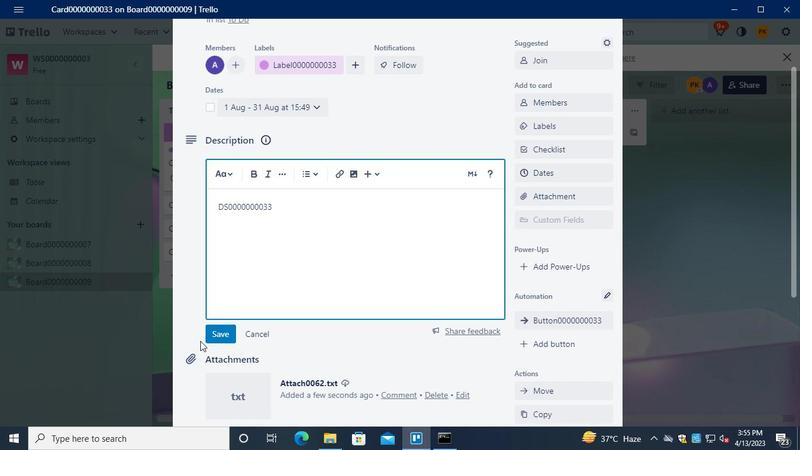 
Action: Mouse pressed left at (211, 325)
Screenshot: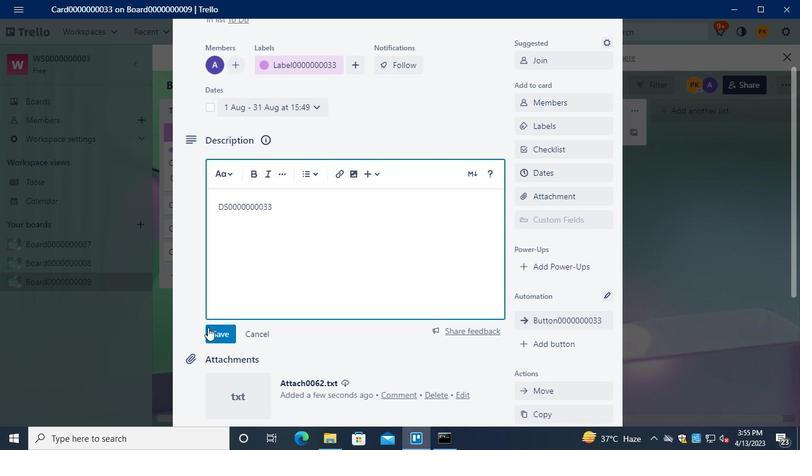 
Action: Mouse moved to (260, 300)
Screenshot: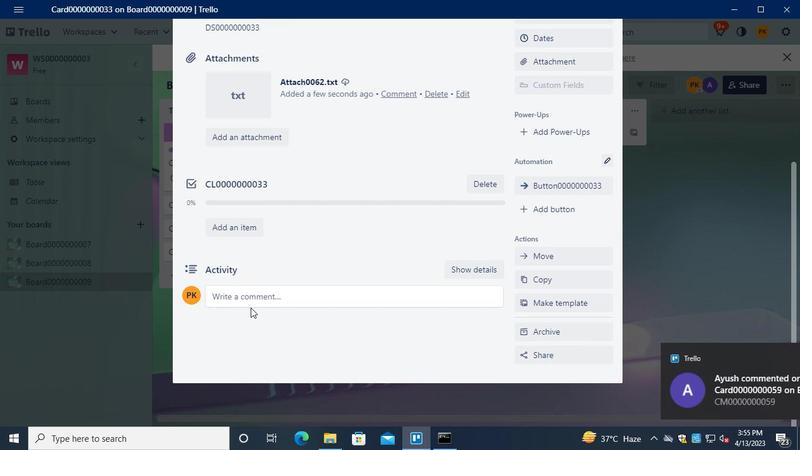 
Action: Mouse pressed left at (260, 300)
Screenshot: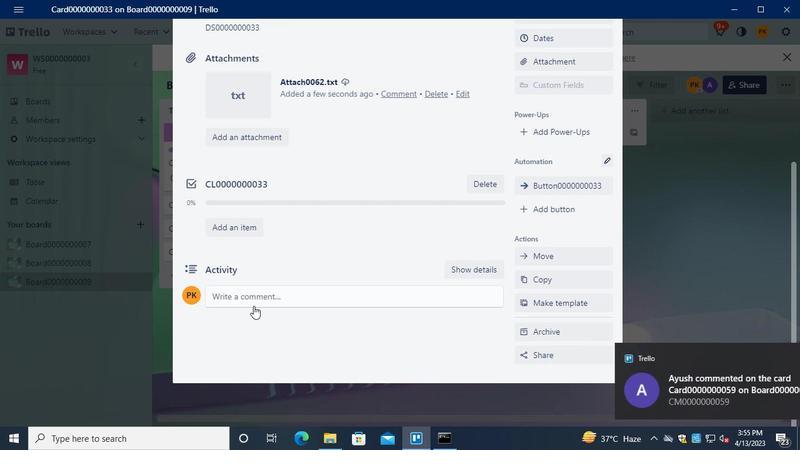 
Action: Mouse moved to (260, 300)
Screenshot: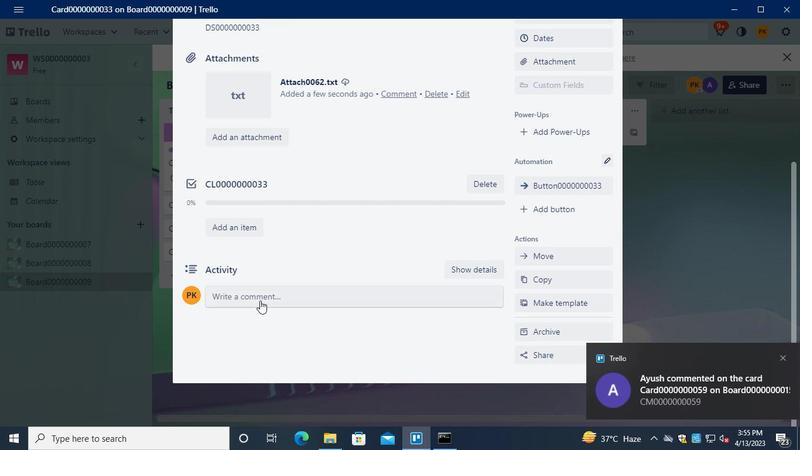 
Action: Keyboard Key.shift
Screenshot: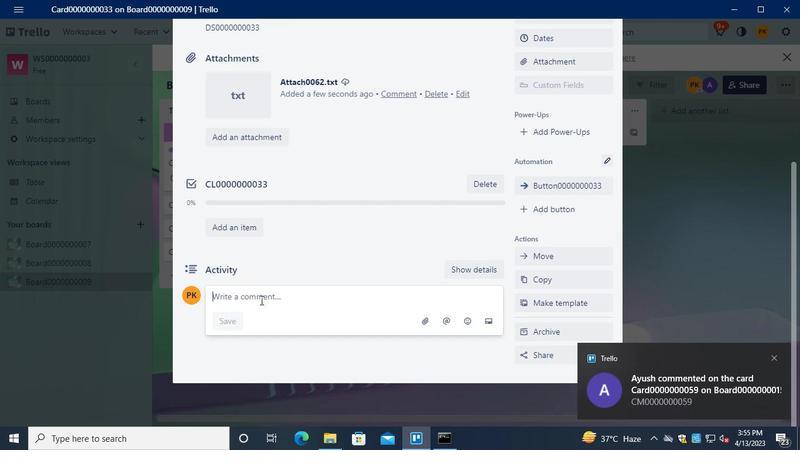 
Action: Keyboard C
Screenshot: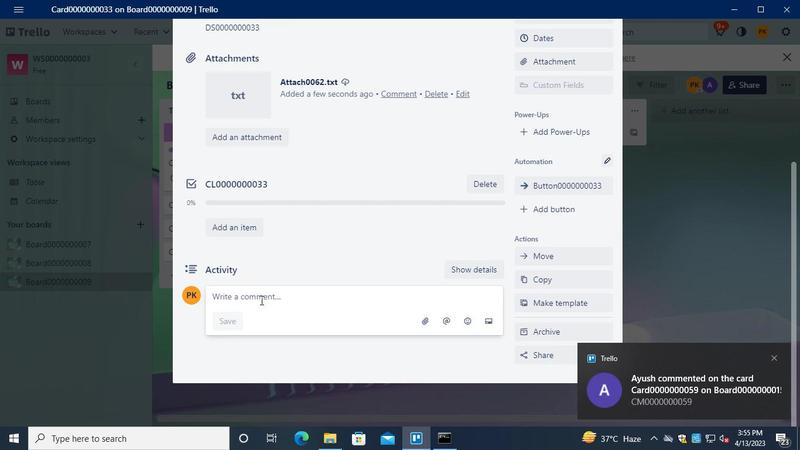 
Action: Keyboard M
Screenshot: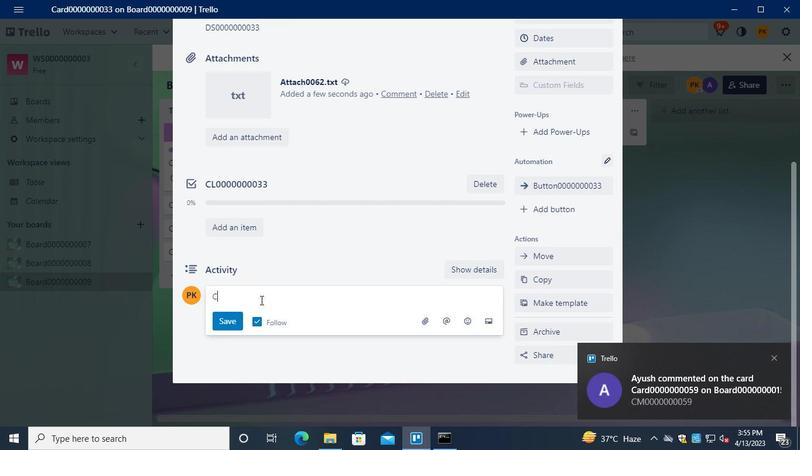 
Action: Keyboard <96>
Screenshot: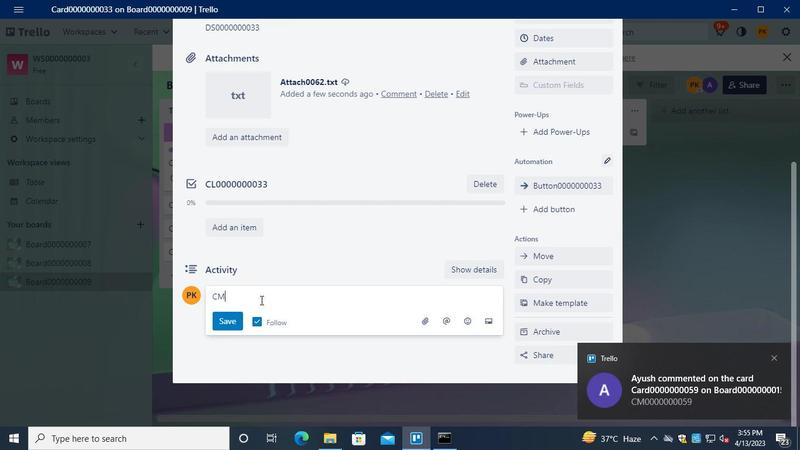 
Action: Keyboard <96>
Screenshot: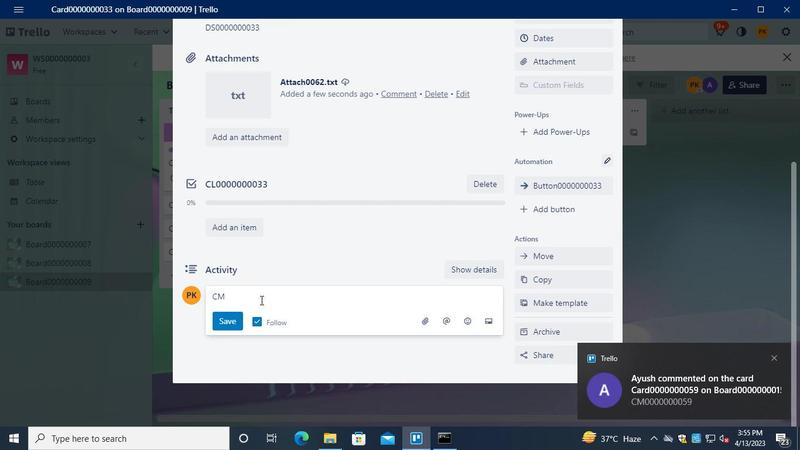 
Action: Keyboard <96>
Screenshot: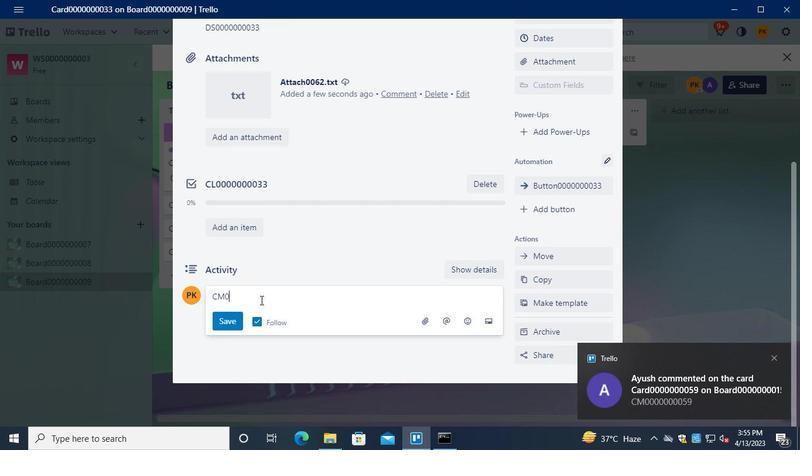 
Action: Keyboard <96>
Screenshot: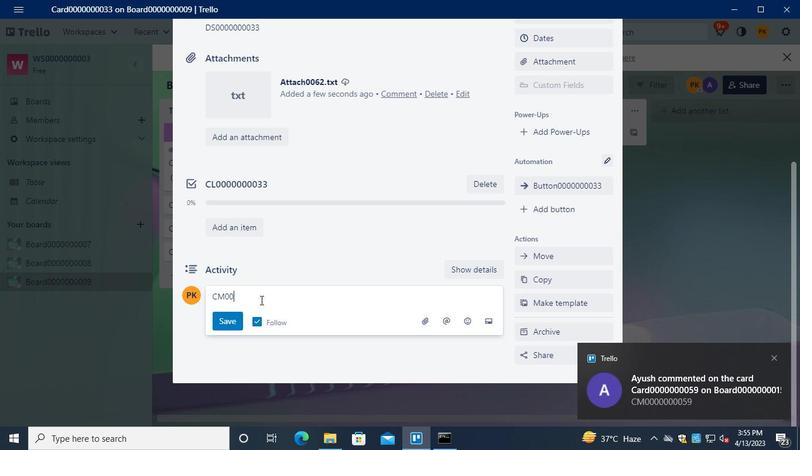 
Action: Keyboard <96>
Screenshot: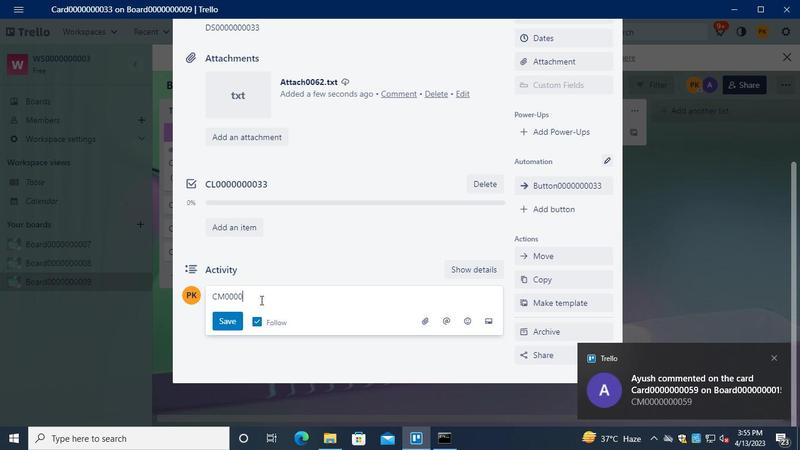 
Action: Keyboard <96>
Screenshot: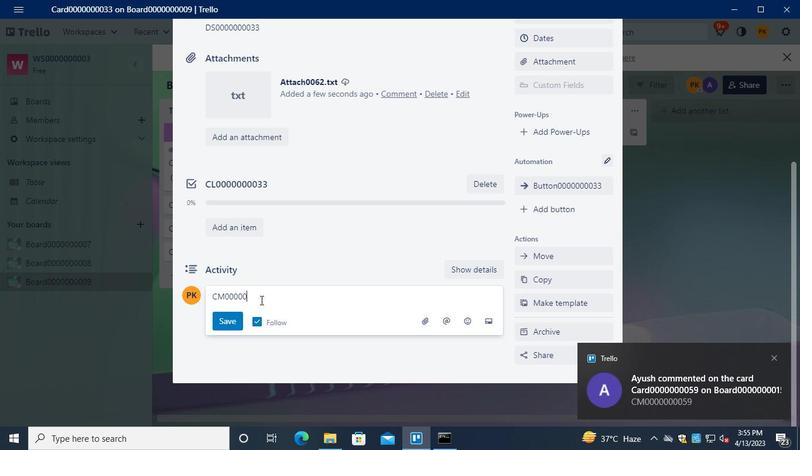 
Action: Keyboard <96>
Screenshot: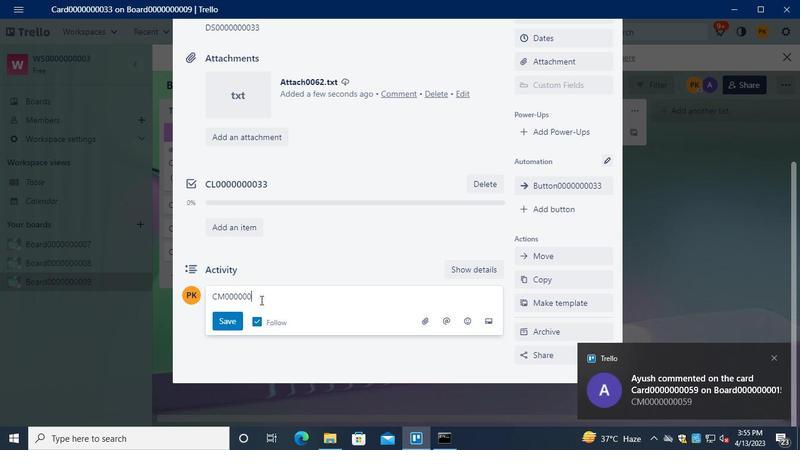 
Action: Keyboard <96>
Screenshot: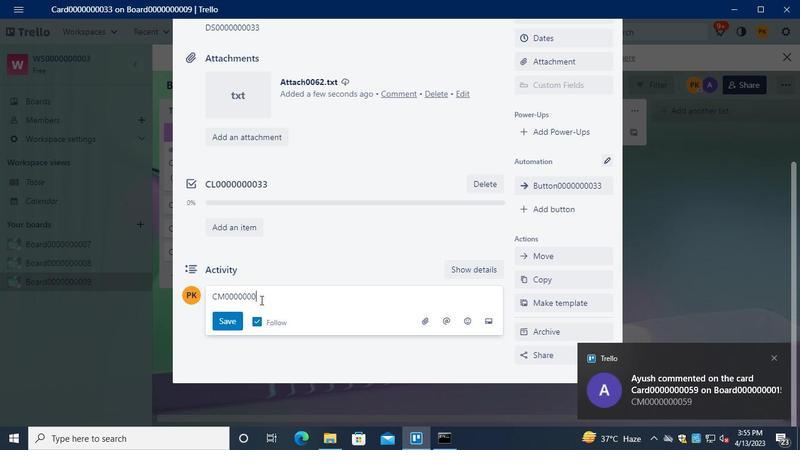 
Action: Keyboard <99>
Screenshot: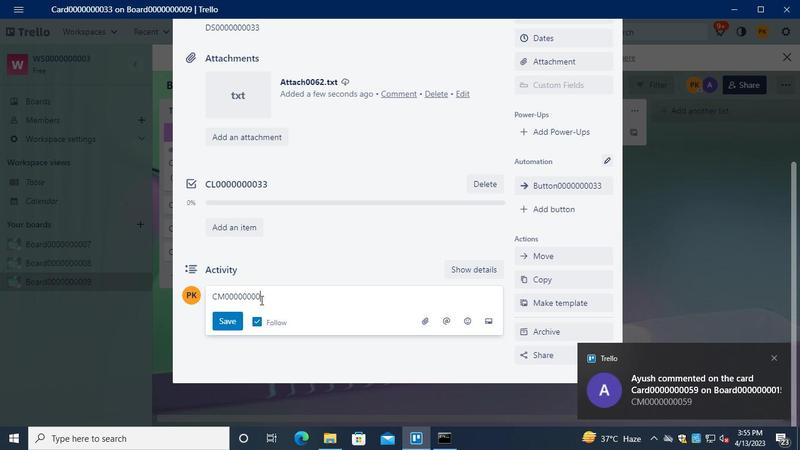 
Action: Keyboard <99>
Screenshot: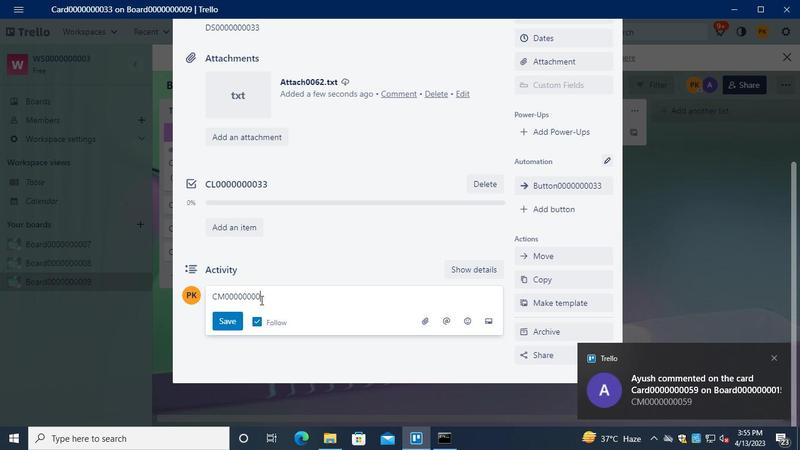 
Action: Mouse moved to (230, 319)
Screenshot: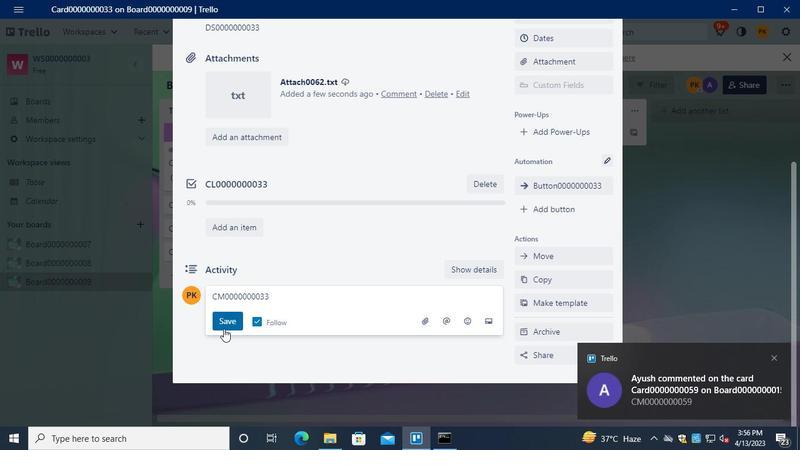 
Action: Mouse pressed left at (230, 319)
Screenshot: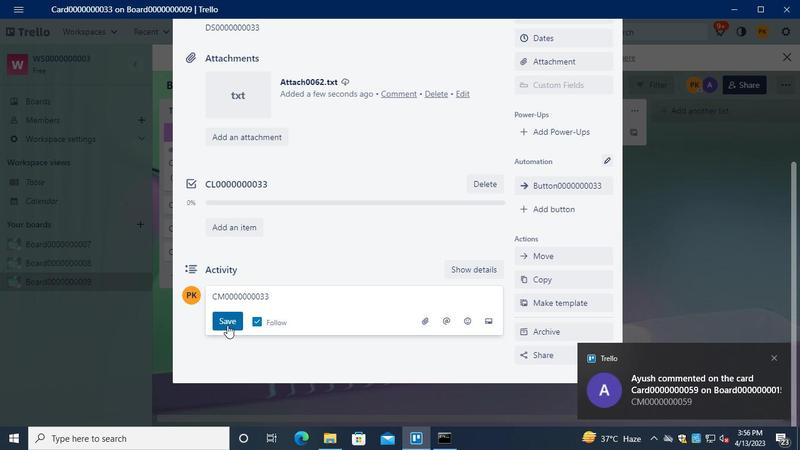 
Action: Mouse moved to (302, 161)
Screenshot: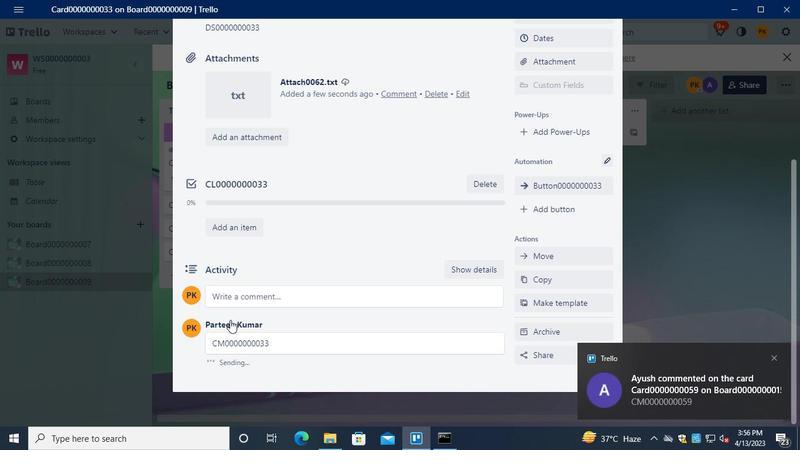 
Action: Keyboard Key.alt_l
Screenshot: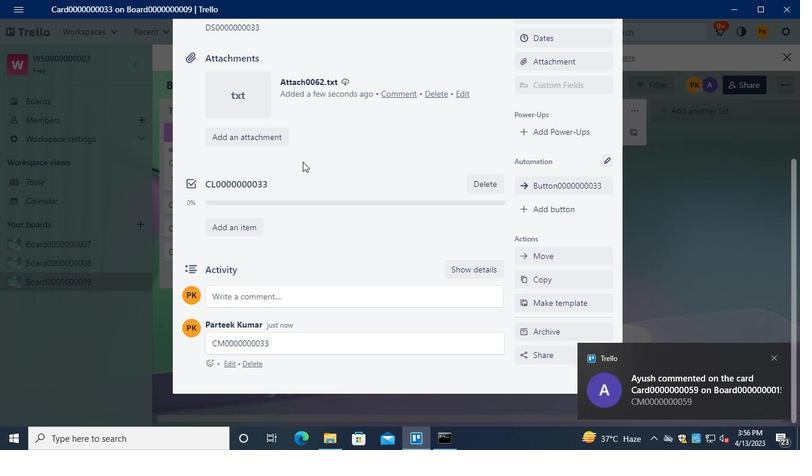 
Action: Mouse moved to (303, 161)
Screenshot: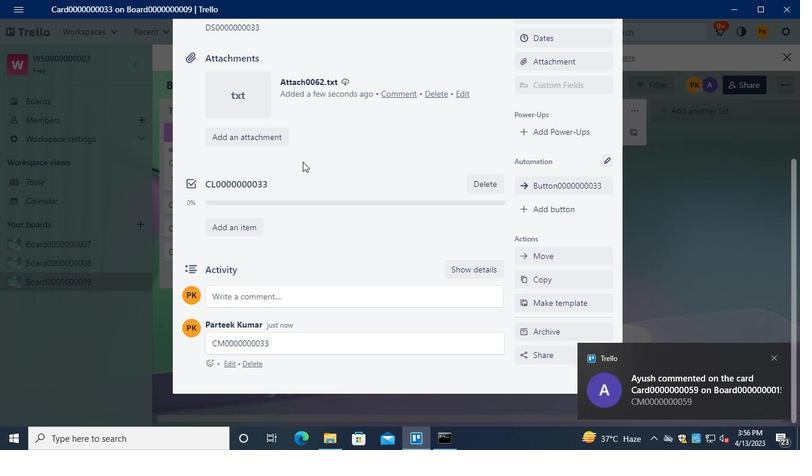 
Action: Keyboard Key.tab
Screenshot: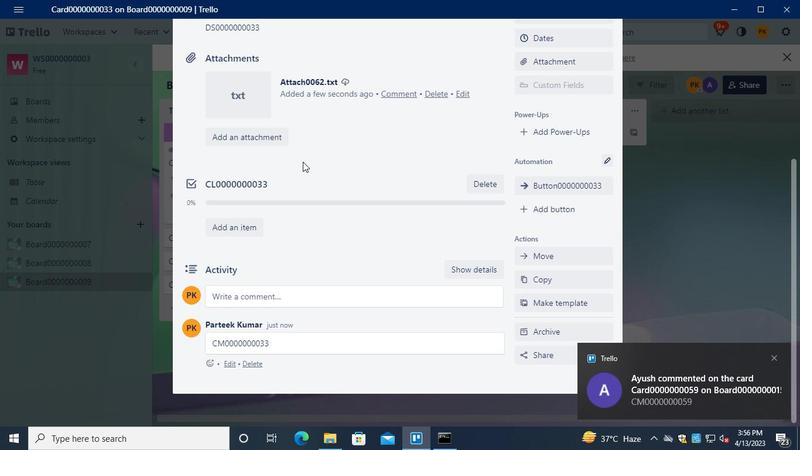 
Action: Mouse moved to (573, 25)
Screenshot: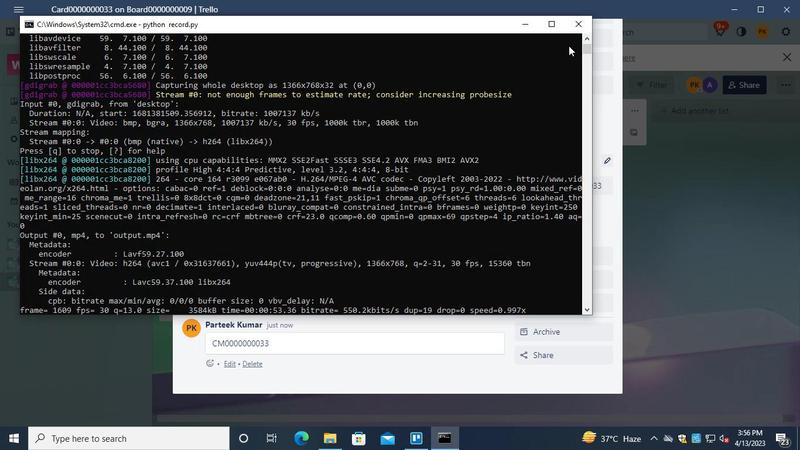 
Action: Mouse pressed left at (573, 25)
Screenshot: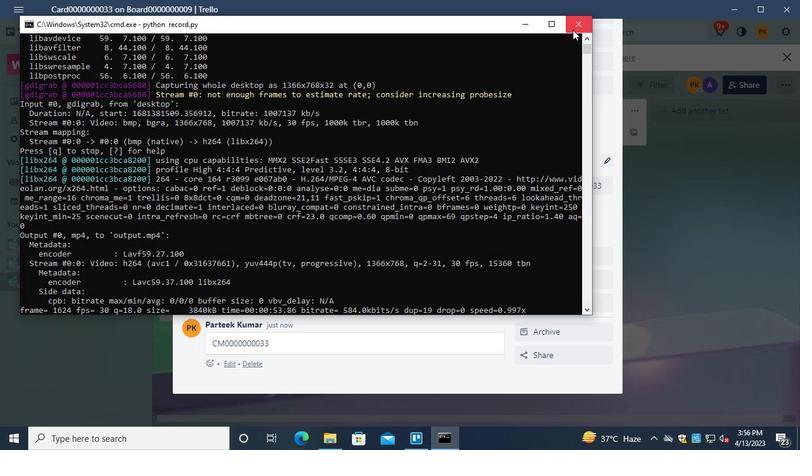 
